 Task: Look for space in Etobicoke, Canada from 1st June, 2023 to 9th June, 2023 for 4 adults in price range Rs.6000 to Rs.12000. Place can be entire place with 2 bedrooms having 2 beds and 2 bathrooms. Property type can be house, flat, guest house. Booking option can be shelf check-in. Required host language is English.
Action: Mouse moved to (415, 77)
Screenshot: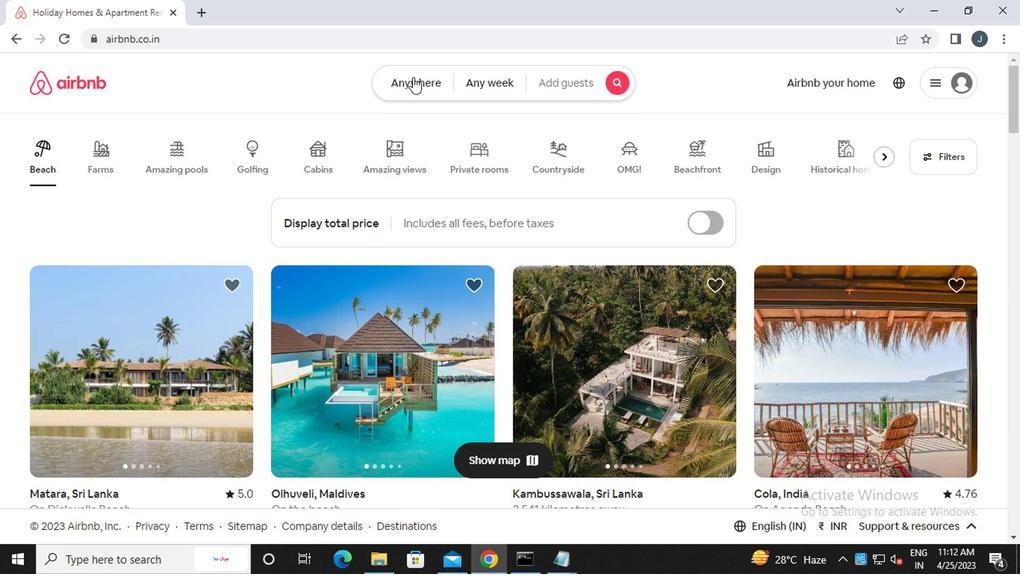
Action: Mouse pressed left at (415, 77)
Screenshot: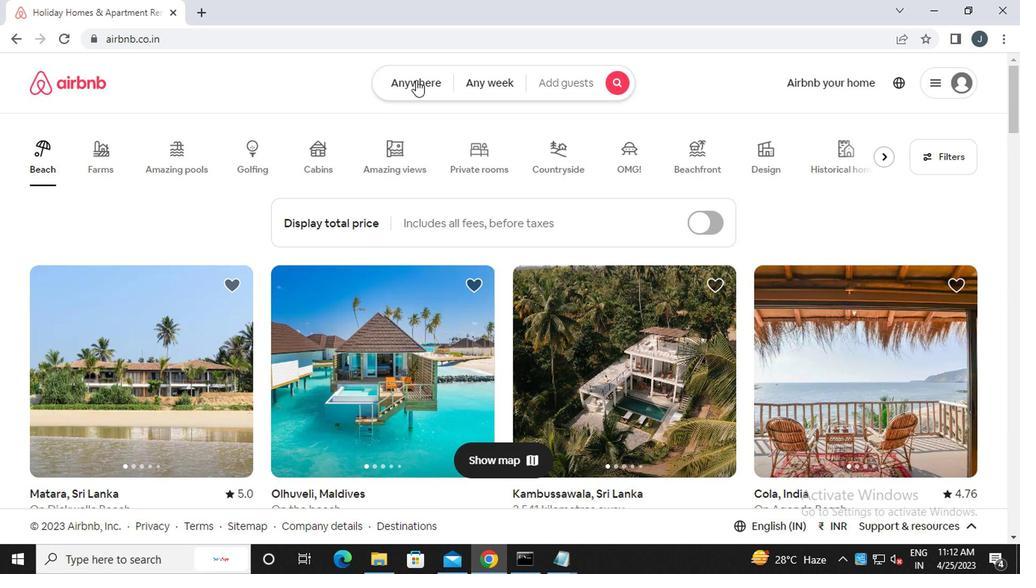 
Action: Mouse moved to (240, 141)
Screenshot: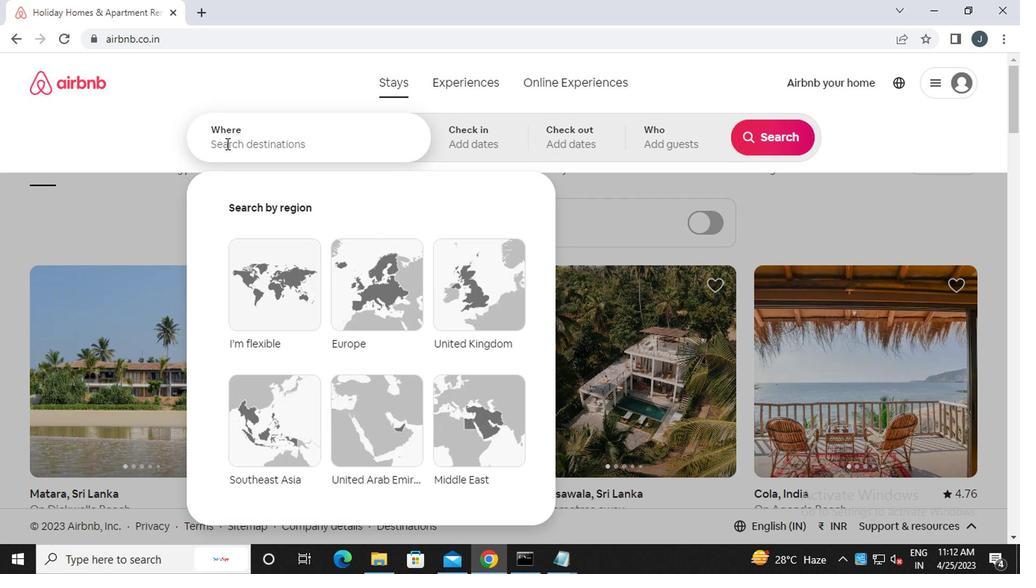 
Action: Mouse pressed left at (240, 141)
Screenshot: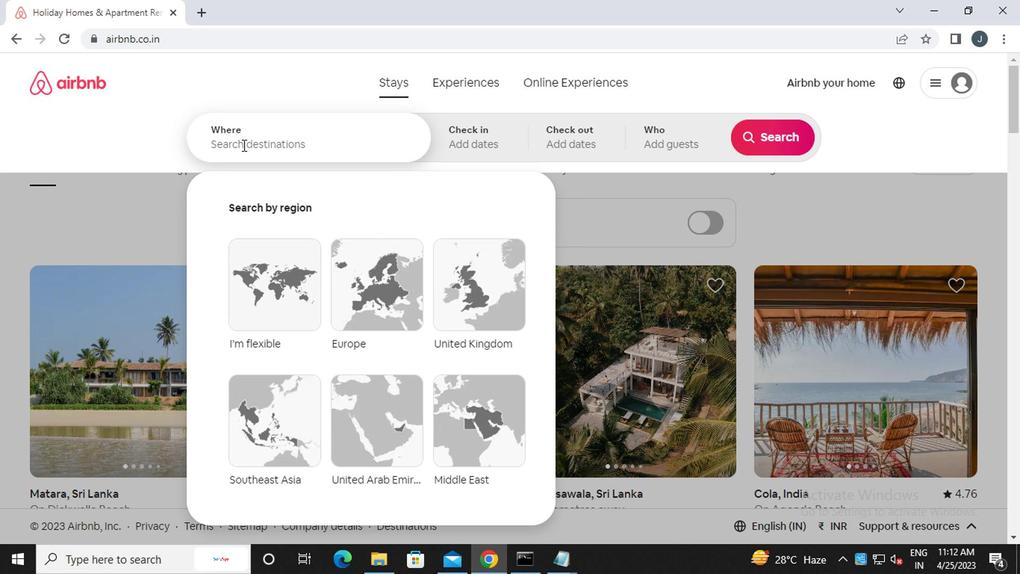 
Action: Mouse moved to (241, 141)
Screenshot: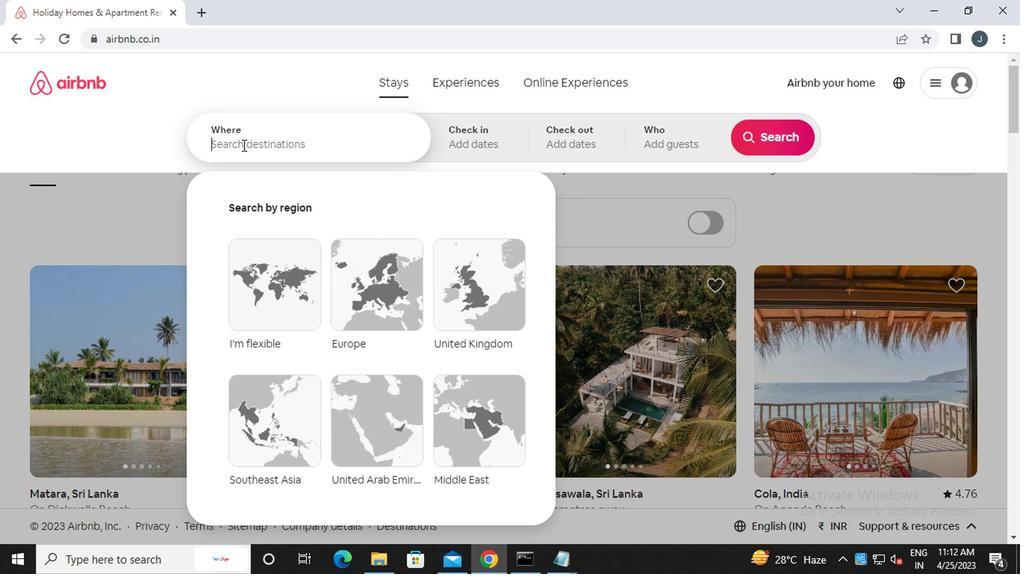 
Action: Key pressed e<Key.caps_lock>tobicoke,<Key.caps_lock>c<Key.caps_lock>anada
Screenshot: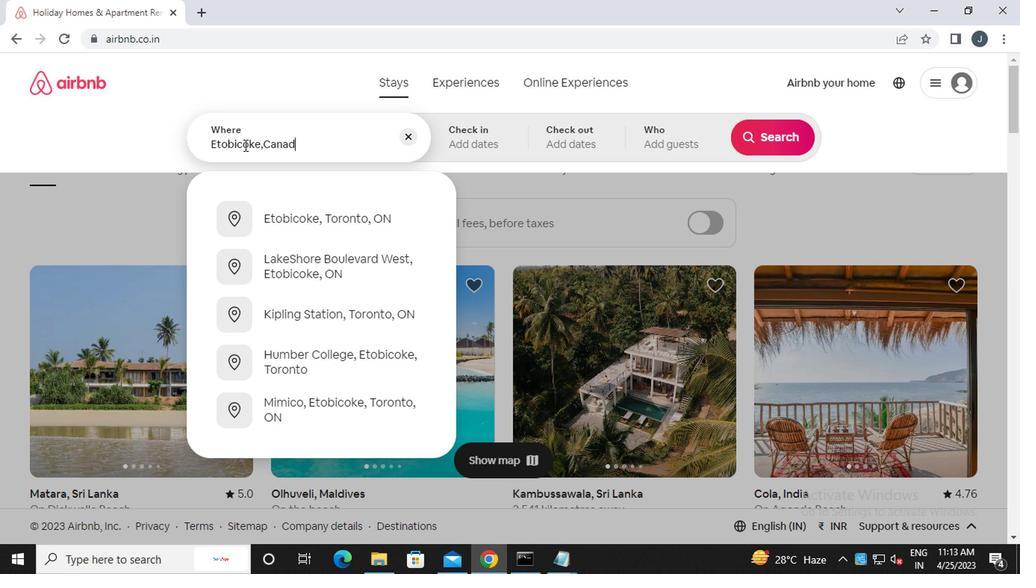 
Action: Mouse moved to (479, 133)
Screenshot: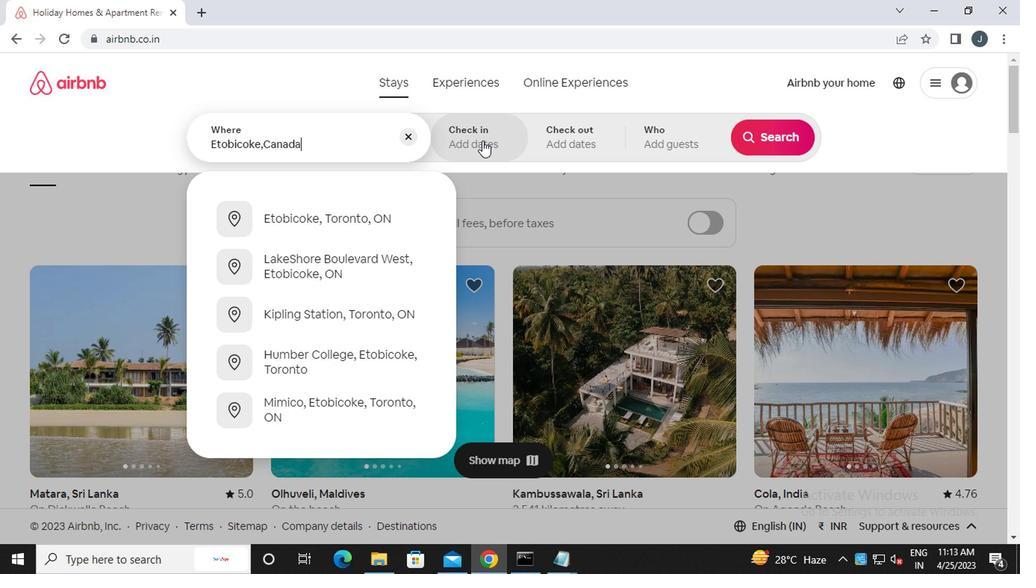 
Action: Mouse pressed left at (479, 133)
Screenshot: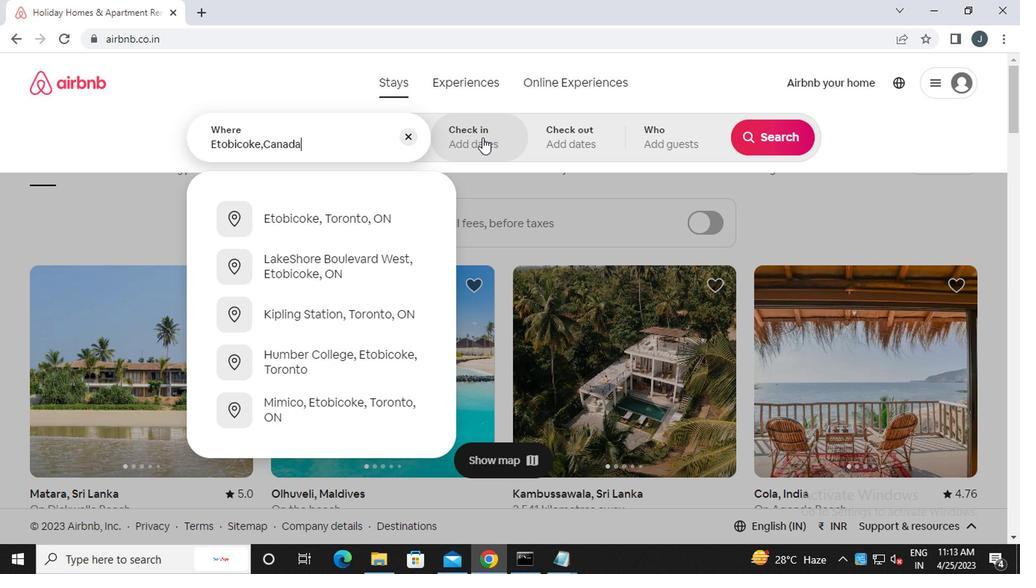 
Action: Mouse moved to (759, 257)
Screenshot: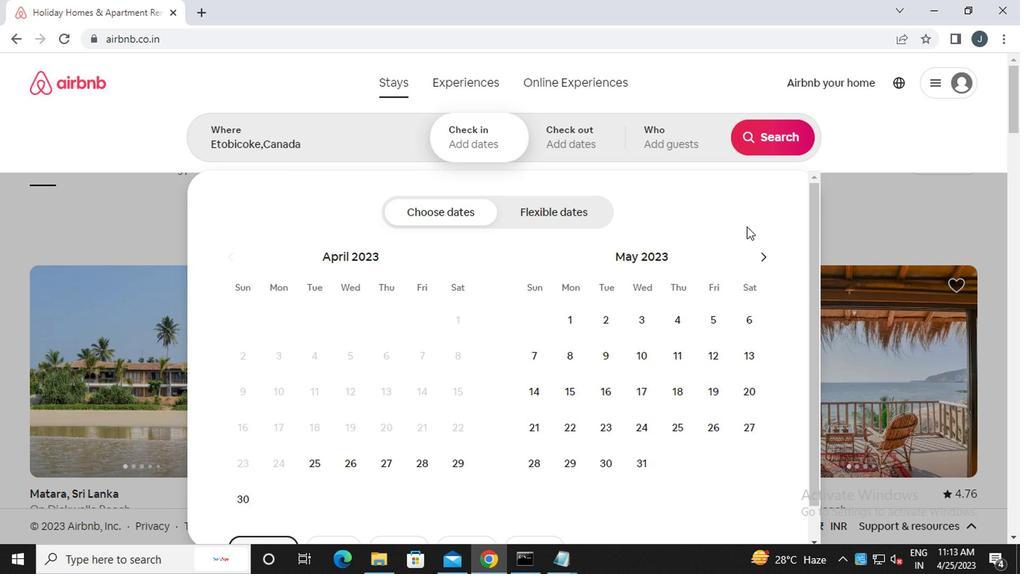 
Action: Mouse pressed left at (759, 257)
Screenshot: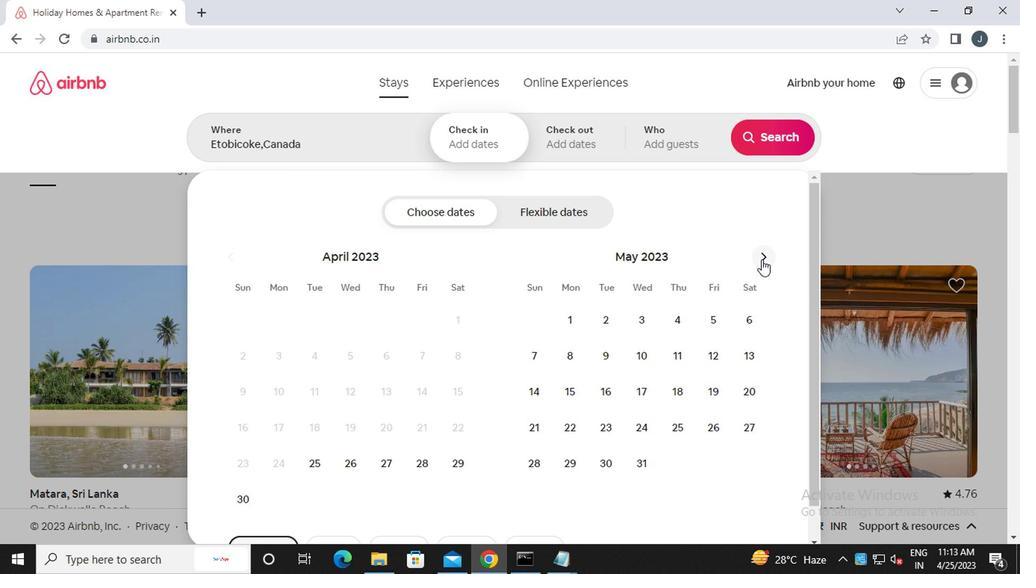 
Action: Mouse moved to (675, 319)
Screenshot: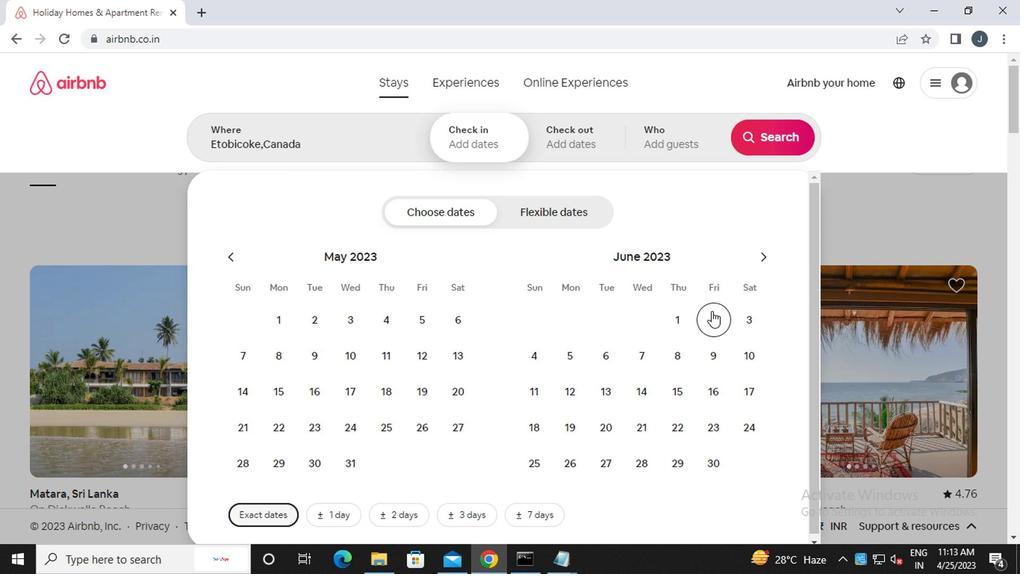 
Action: Mouse pressed left at (675, 319)
Screenshot: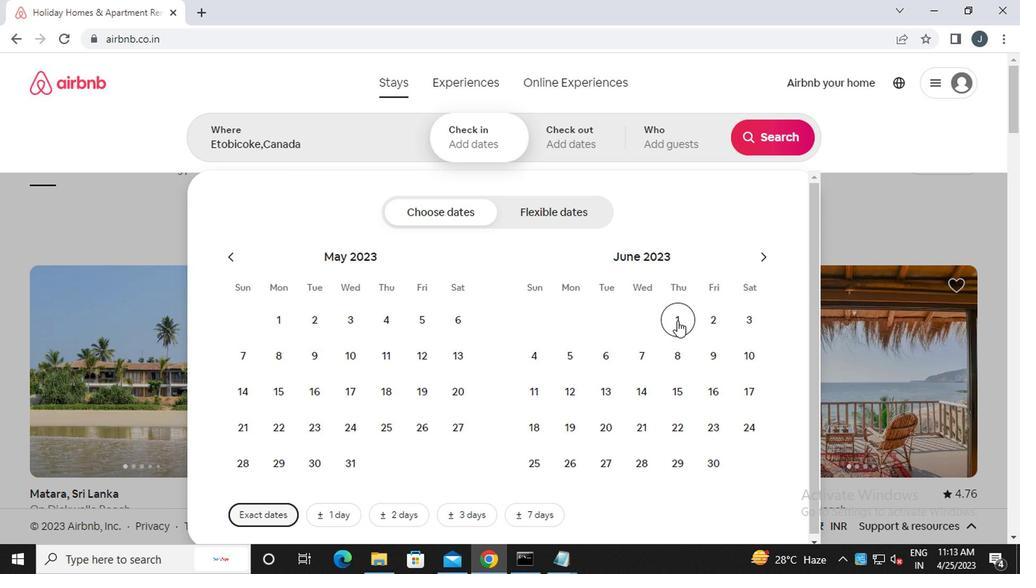 
Action: Mouse moved to (698, 347)
Screenshot: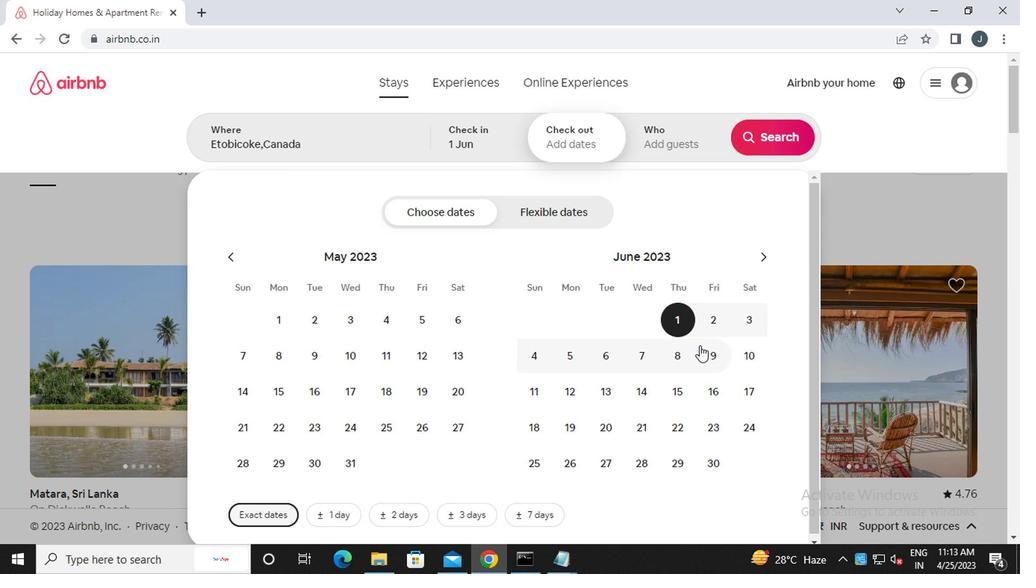 
Action: Mouse pressed left at (698, 347)
Screenshot: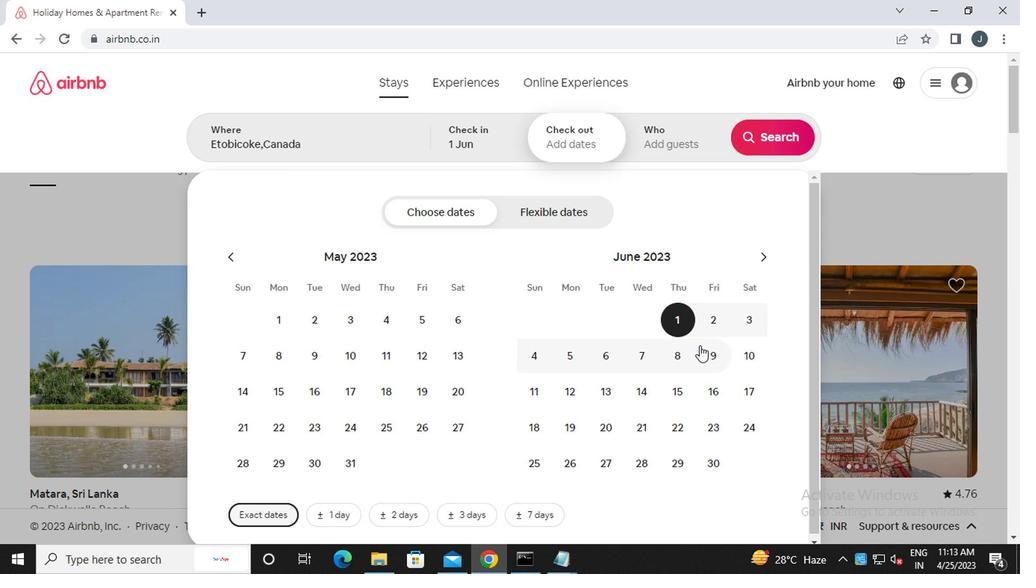 
Action: Mouse moved to (679, 148)
Screenshot: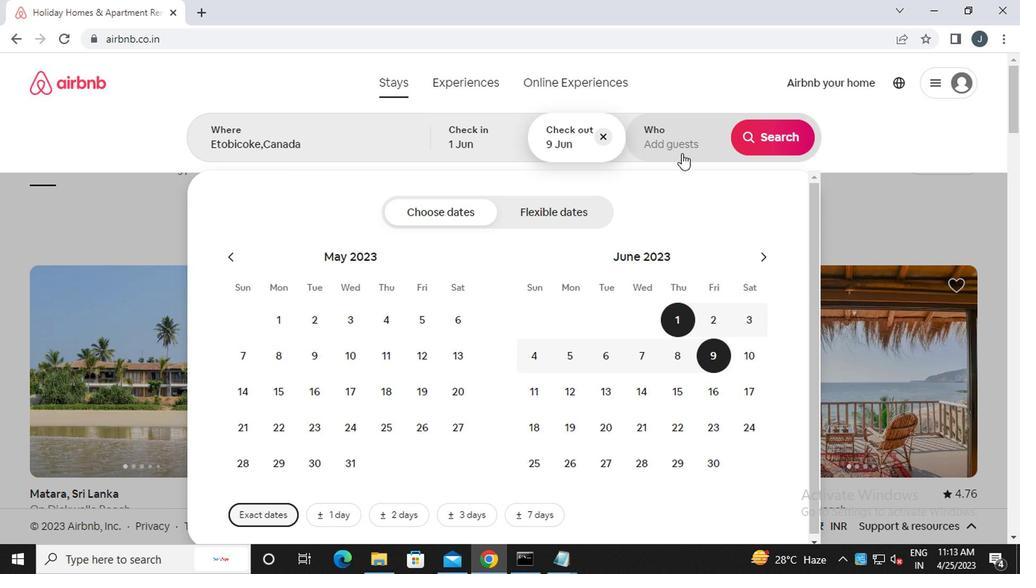 
Action: Mouse pressed left at (679, 148)
Screenshot: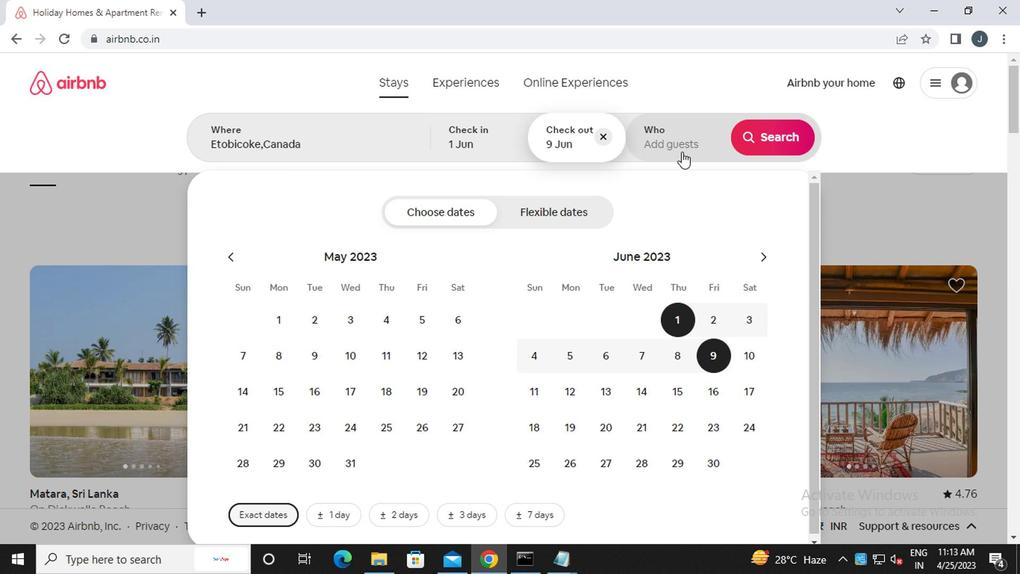 
Action: Mouse moved to (776, 210)
Screenshot: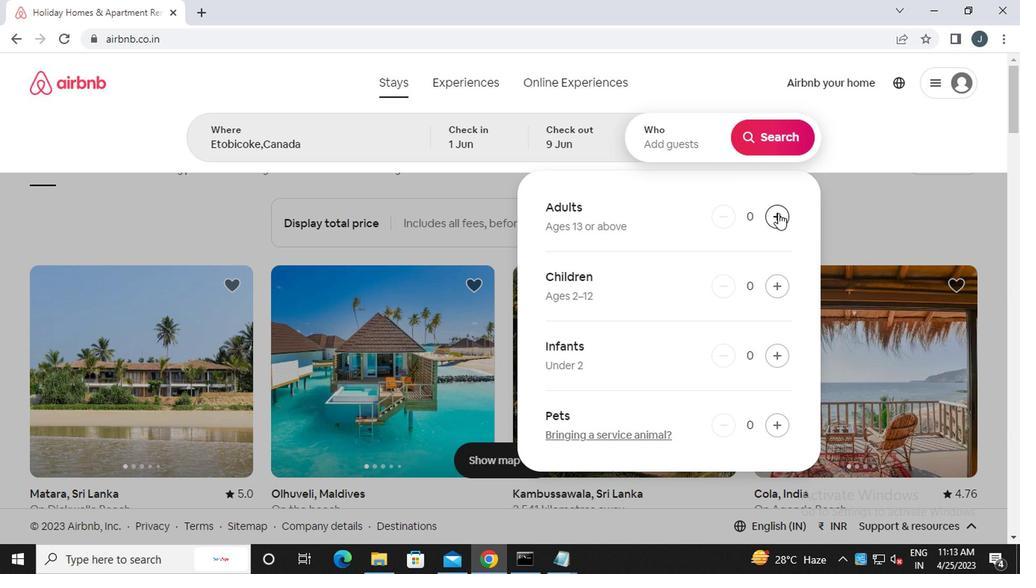 
Action: Mouse pressed left at (776, 210)
Screenshot: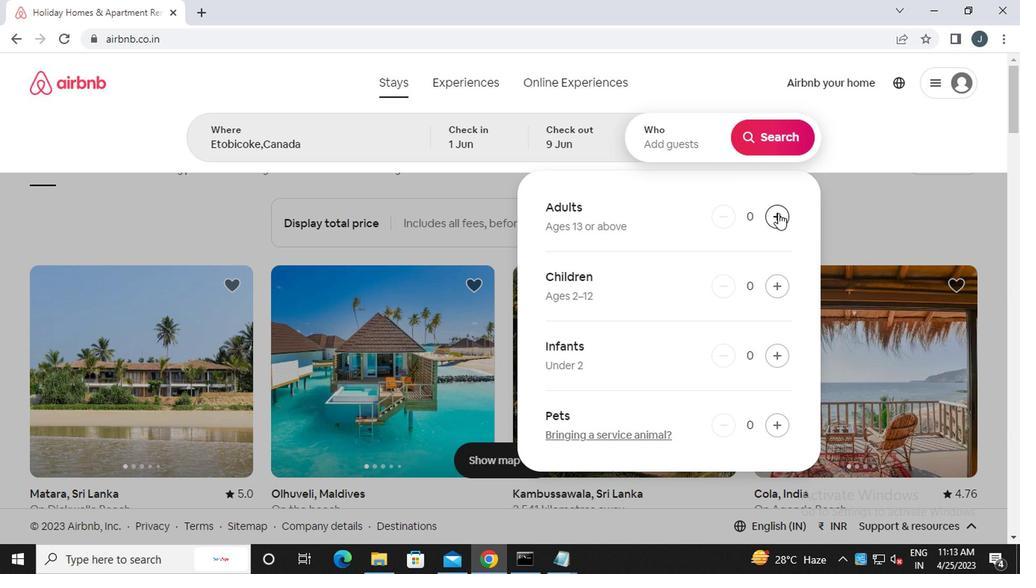 
Action: Mouse moved to (776, 211)
Screenshot: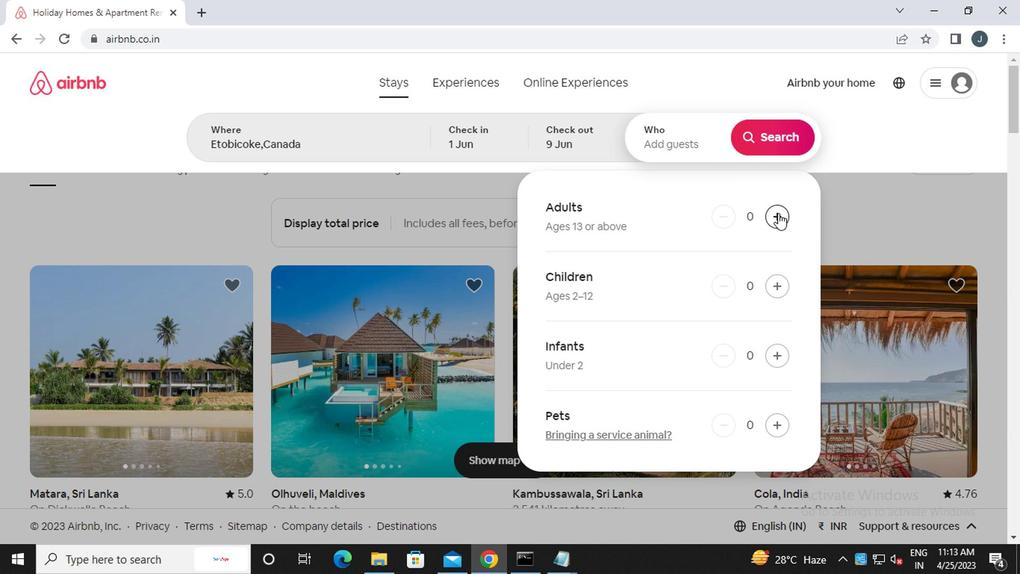 
Action: Mouse pressed left at (776, 211)
Screenshot: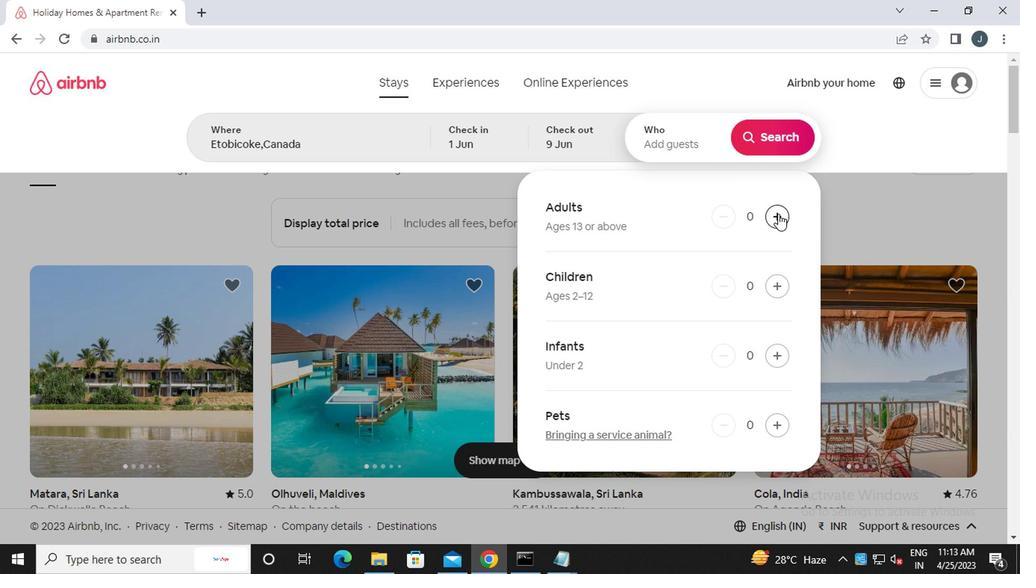 
Action: Mouse moved to (776, 212)
Screenshot: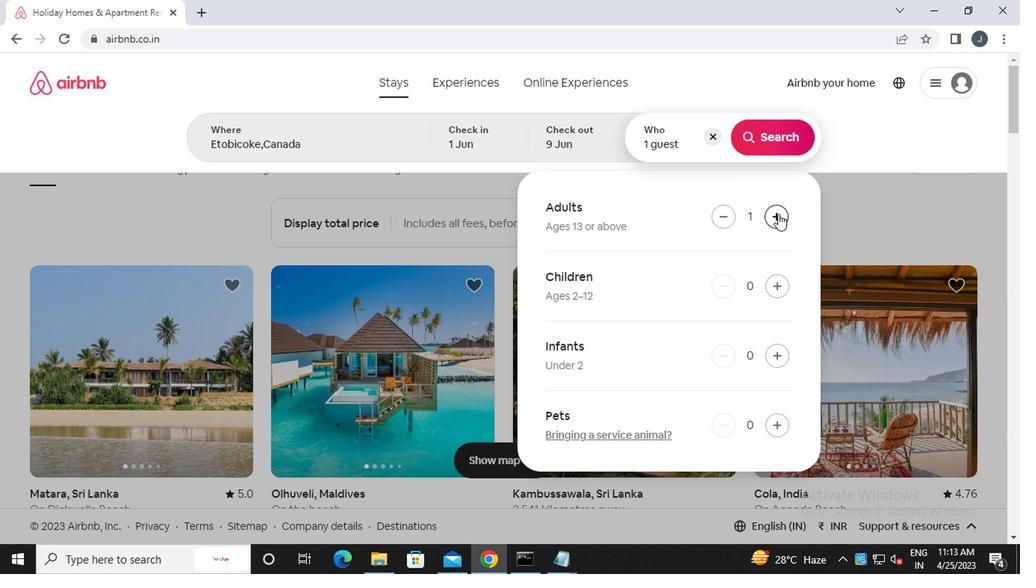 
Action: Mouse pressed left at (776, 212)
Screenshot: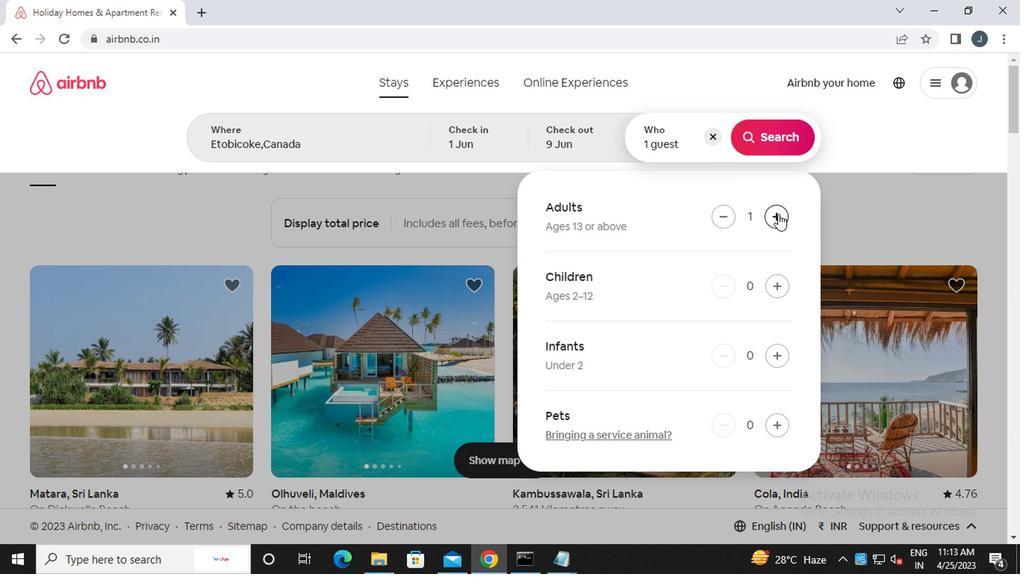 
Action: Mouse pressed left at (776, 212)
Screenshot: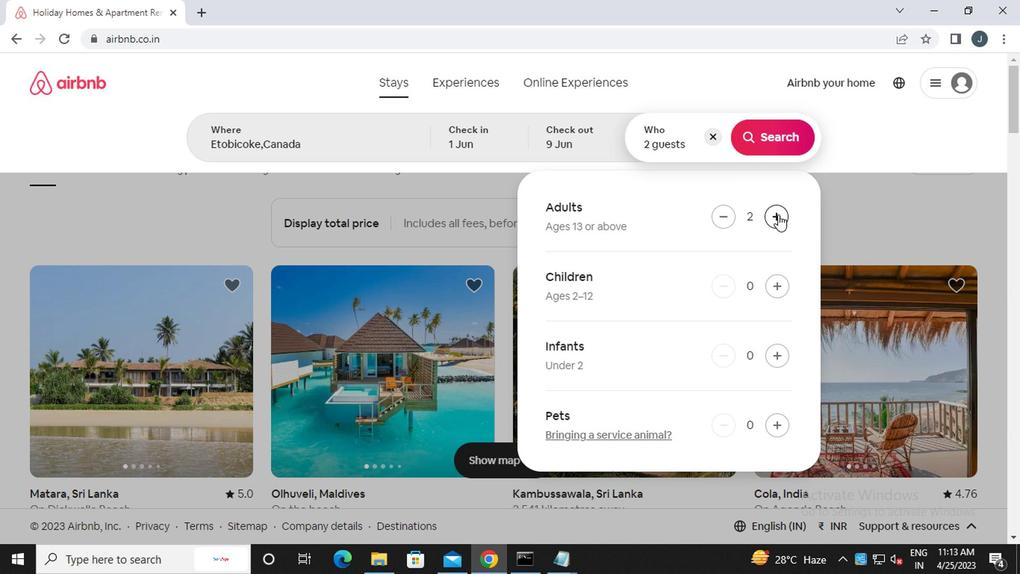 
Action: Mouse moved to (778, 137)
Screenshot: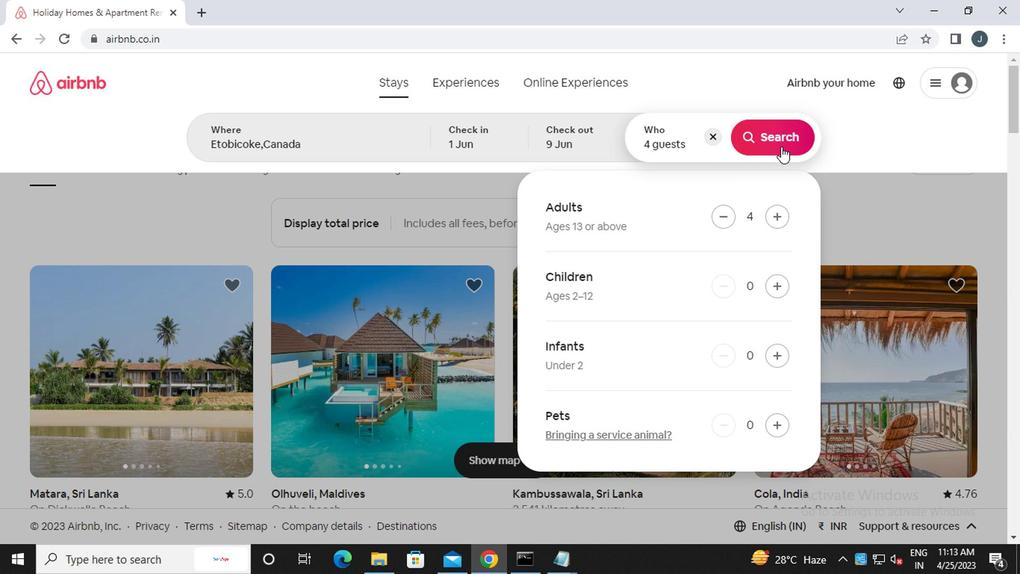 
Action: Mouse pressed left at (778, 137)
Screenshot: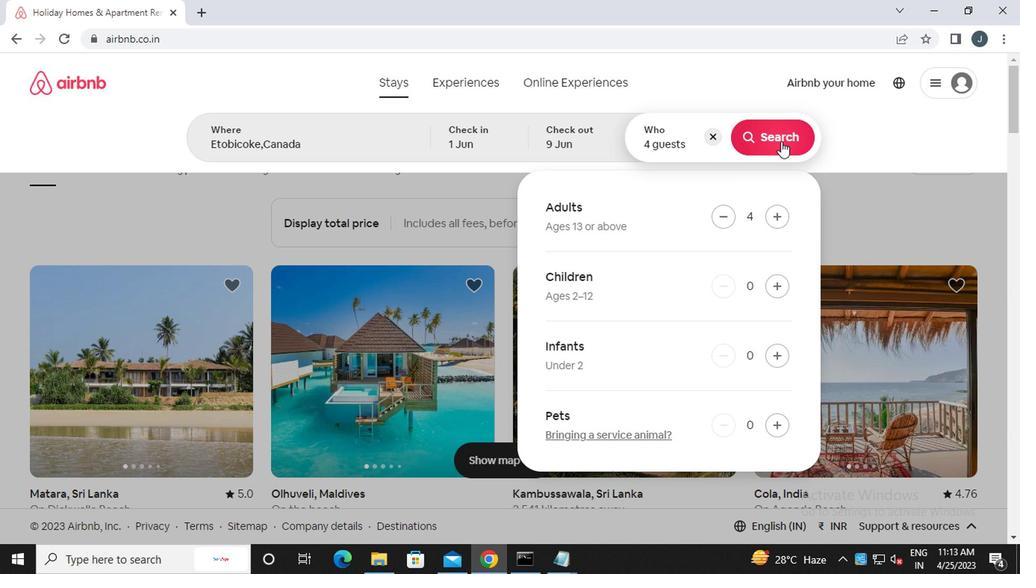 
Action: Mouse moved to (953, 137)
Screenshot: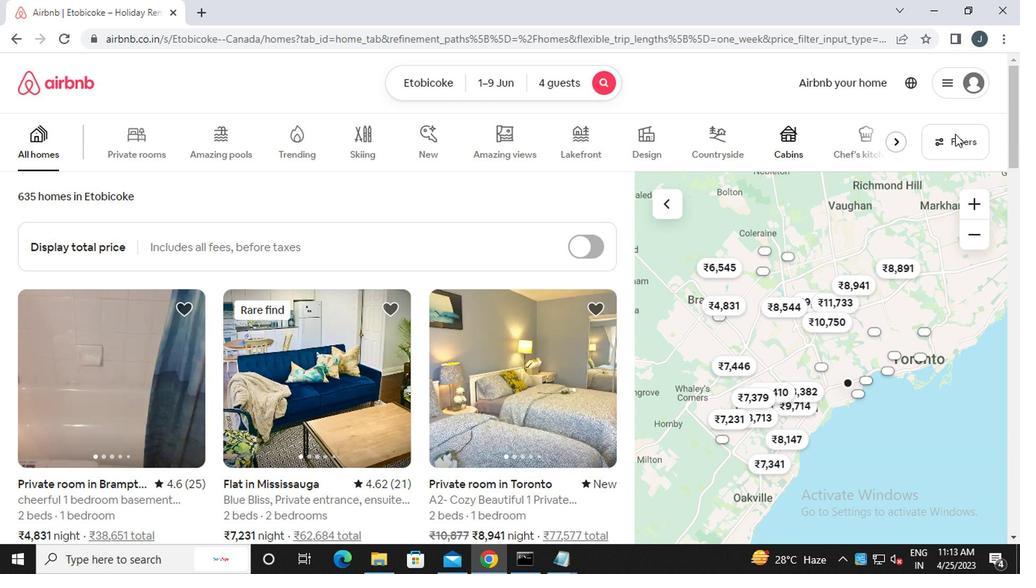 
Action: Mouse pressed left at (953, 137)
Screenshot: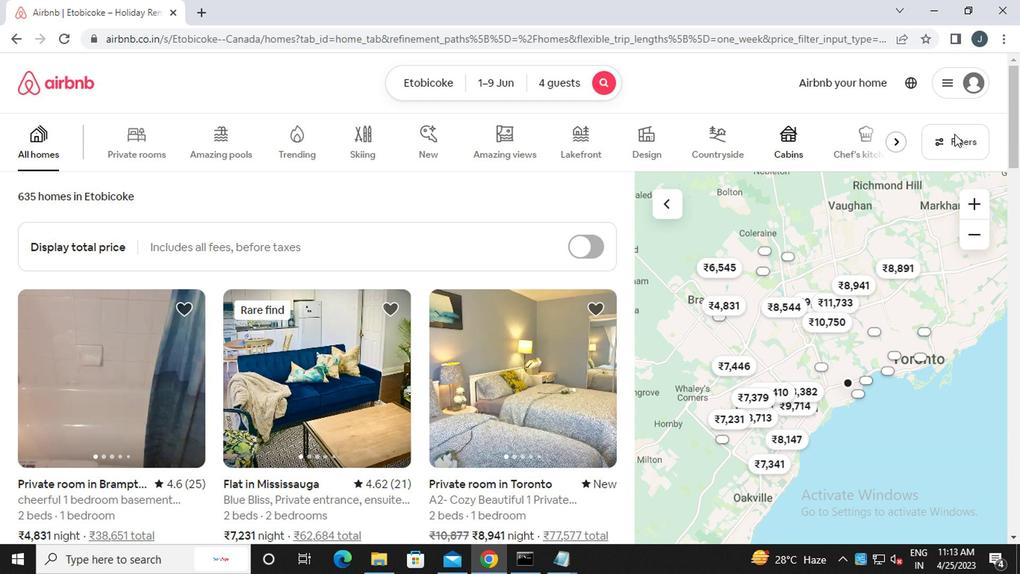 
Action: Mouse moved to (395, 325)
Screenshot: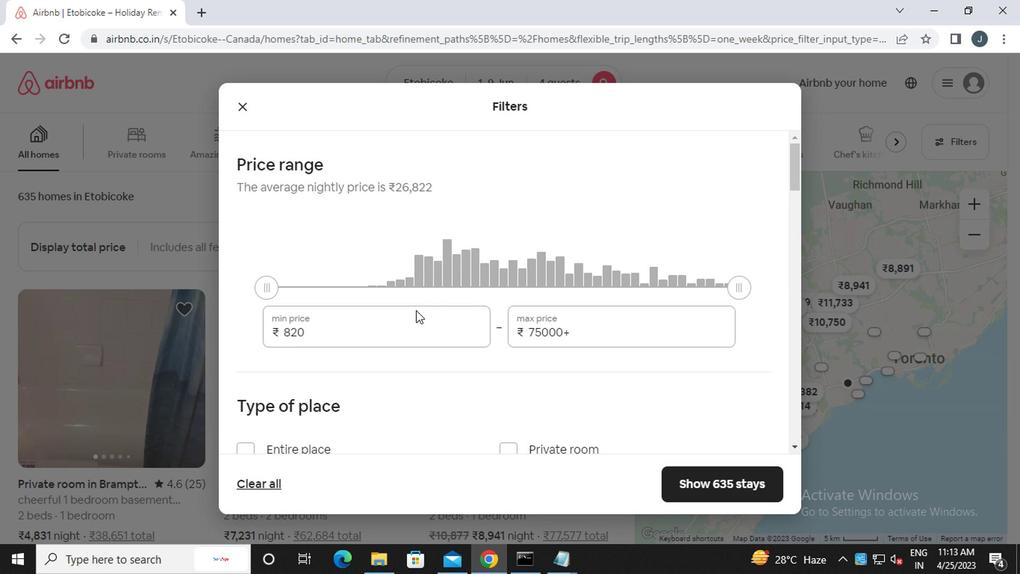 
Action: Mouse pressed left at (395, 325)
Screenshot: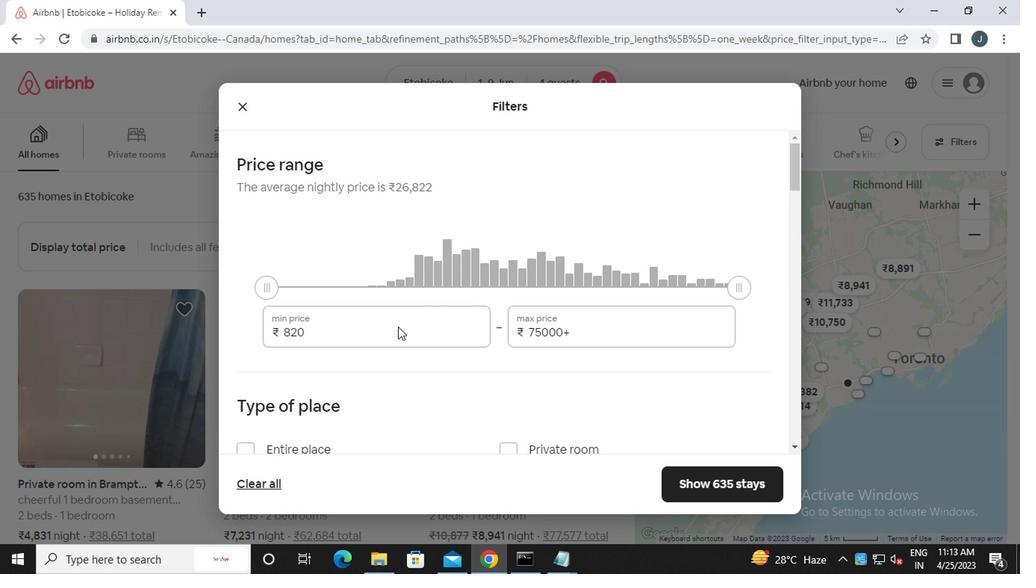 
Action: Mouse moved to (393, 321)
Screenshot: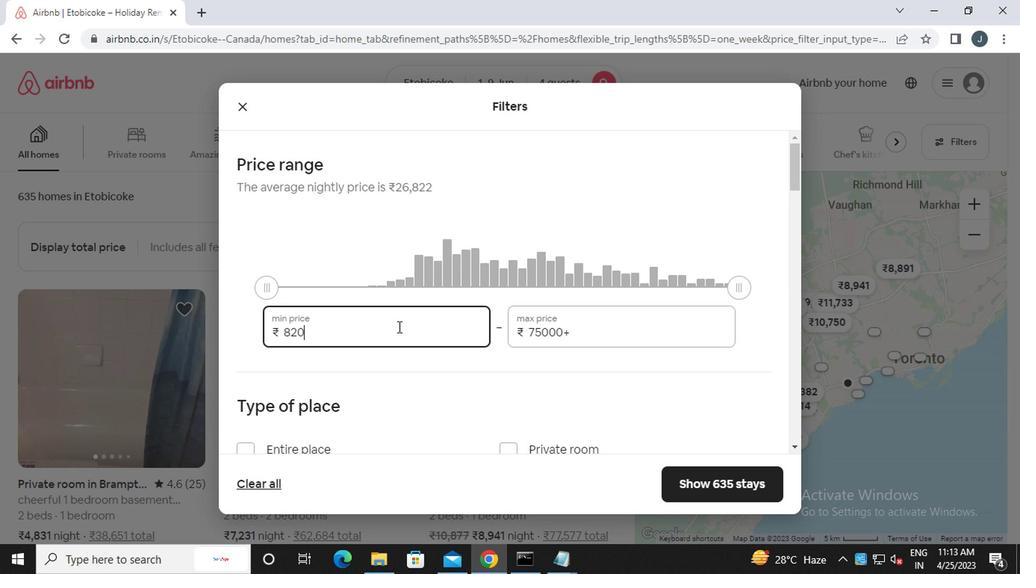 
Action: Key pressed <Key.backspace><Key.backspace><Key.backspace><Key.backspace><Key.backspace><Key.backspace><Key.backspace><Key.backspace><Key.backspace><Key.backspace><<102>><<96>><<96>><<96>>
Screenshot: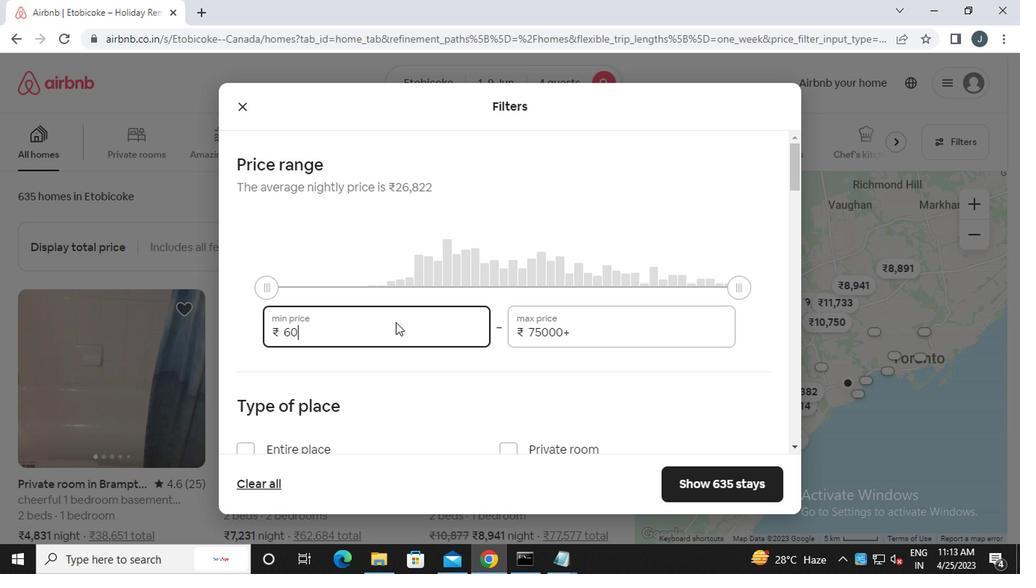 
Action: Mouse moved to (608, 327)
Screenshot: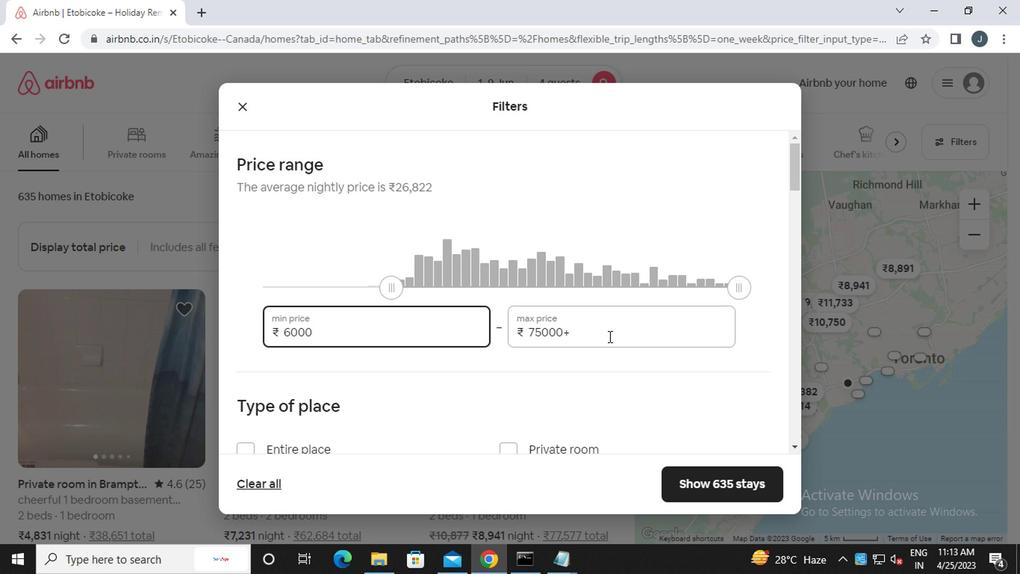 
Action: Mouse pressed left at (608, 327)
Screenshot: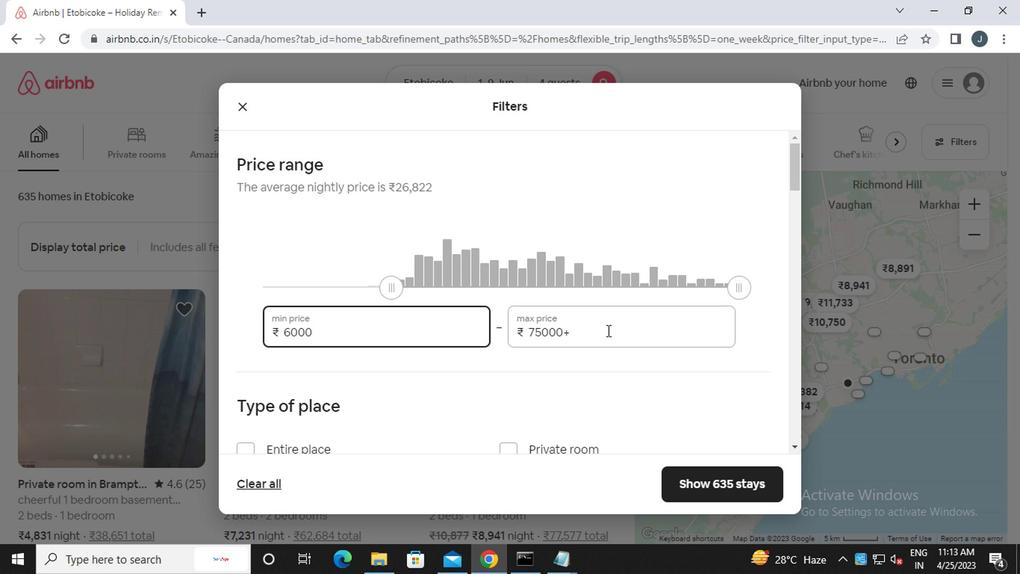 
Action: Mouse moved to (602, 327)
Screenshot: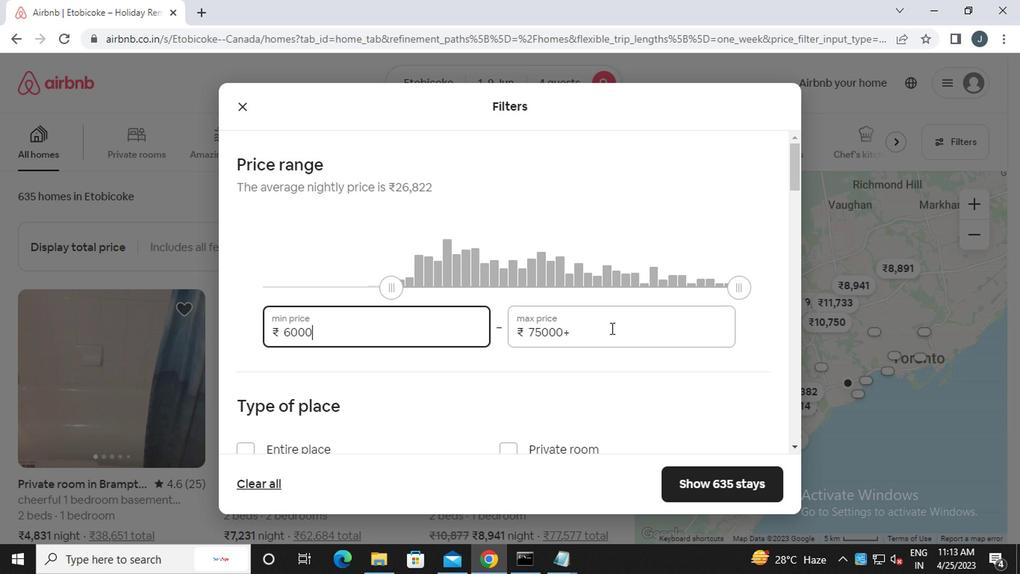 
Action: Key pressed <Key.backspace><Key.backspace><Key.backspace><Key.backspace><Key.backspace><Key.backspace><Key.backspace><Key.backspace><Key.backspace><Key.backspace><Key.backspace><Key.backspace><<97>><<98>><<96>><<96>><<96>>
Screenshot: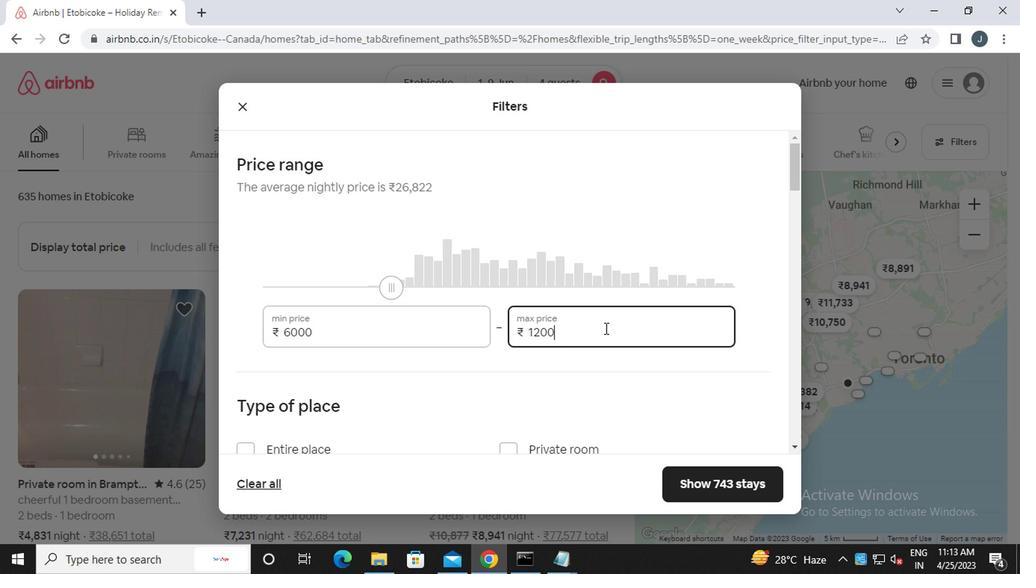 
Action: Mouse moved to (597, 326)
Screenshot: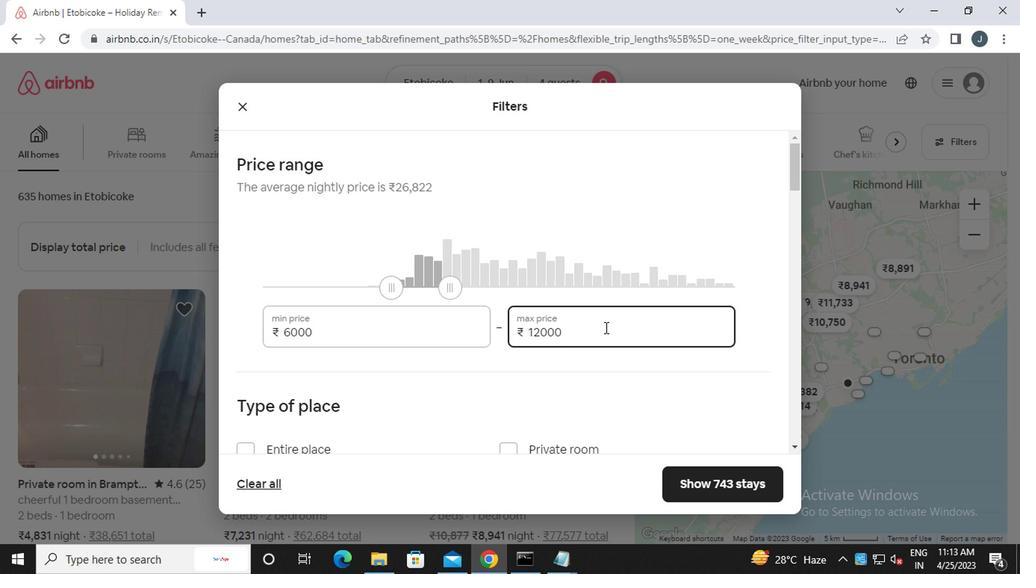 
Action: Mouse scrolled (597, 325) with delta (0, 0)
Screenshot: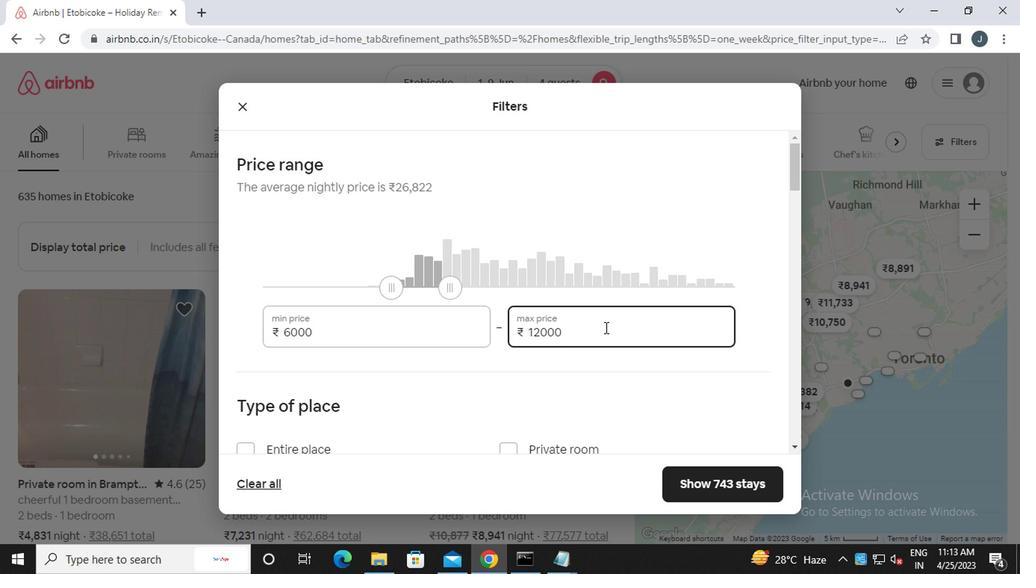 
Action: Mouse scrolled (597, 325) with delta (0, 0)
Screenshot: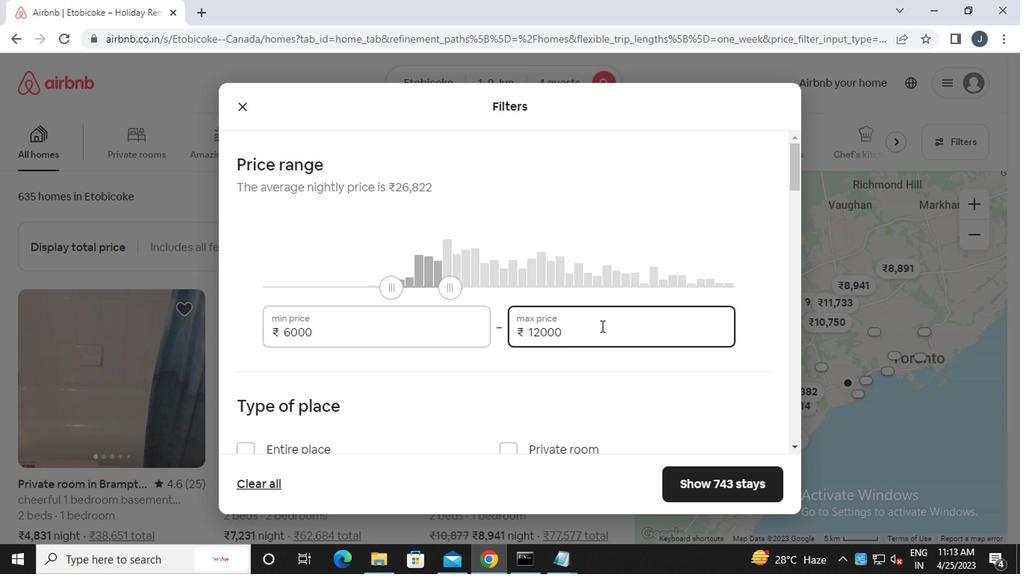 
Action: Mouse moved to (597, 329)
Screenshot: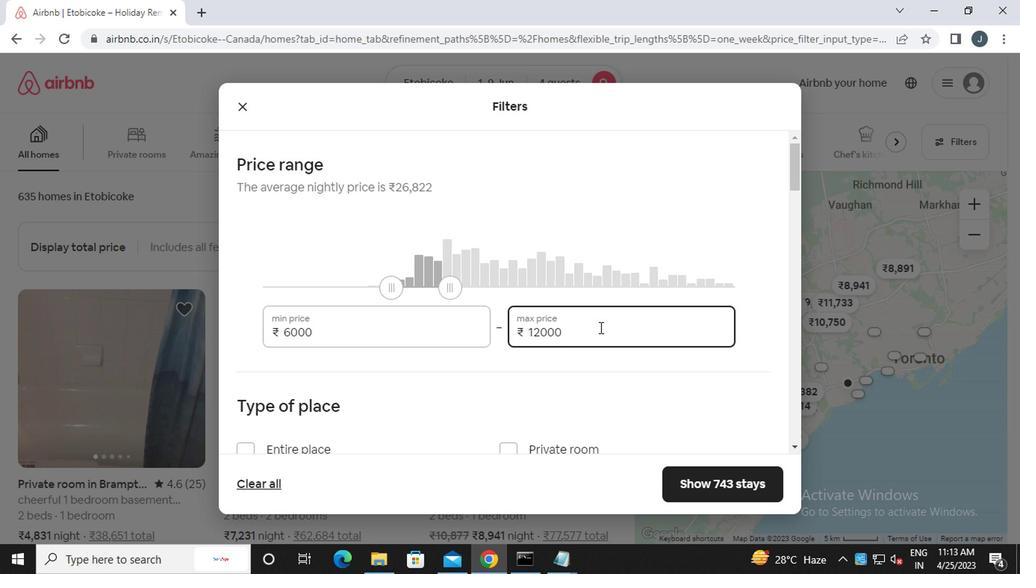 
Action: Mouse scrolled (597, 329) with delta (0, 0)
Screenshot: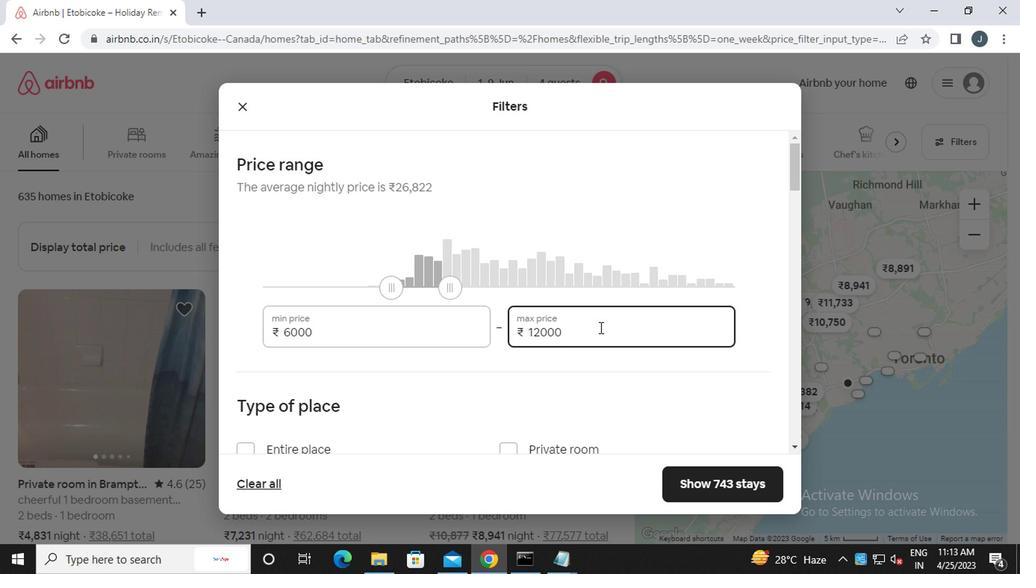 
Action: Mouse moved to (242, 226)
Screenshot: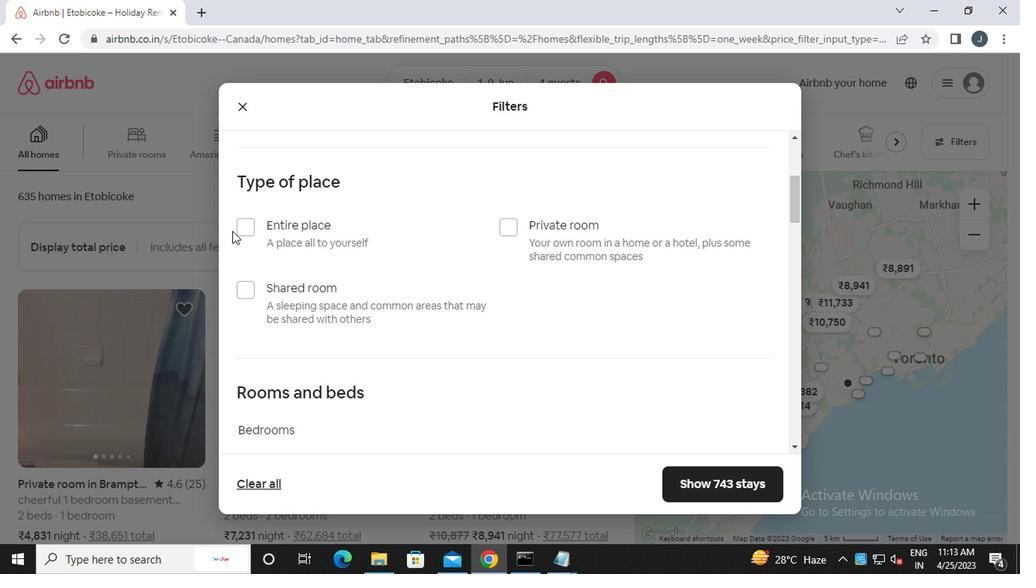 
Action: Mouse pressed left at (242, 226)
Screenshot: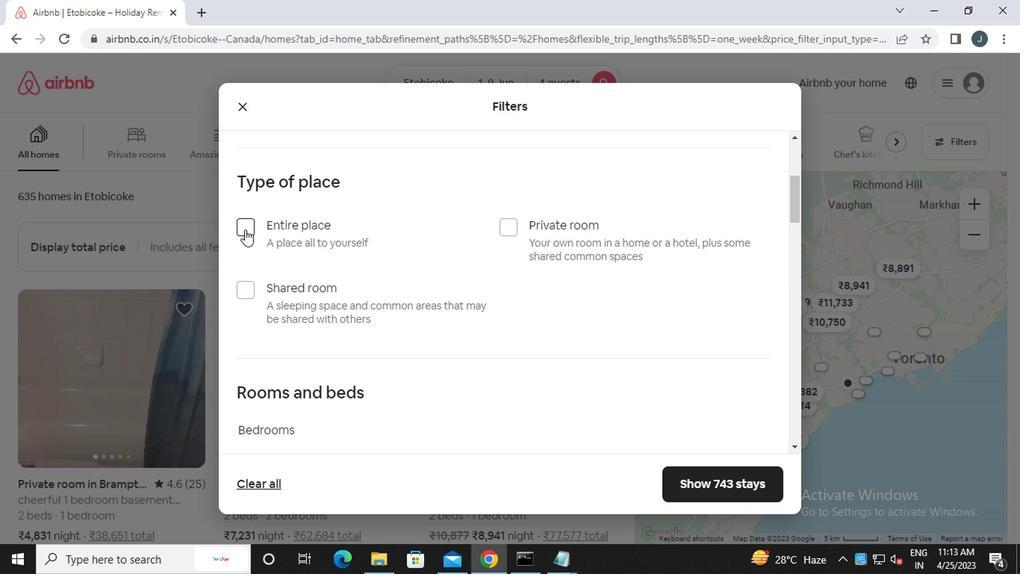 
Action: Mouse moved to (408, 283)
Screenshot: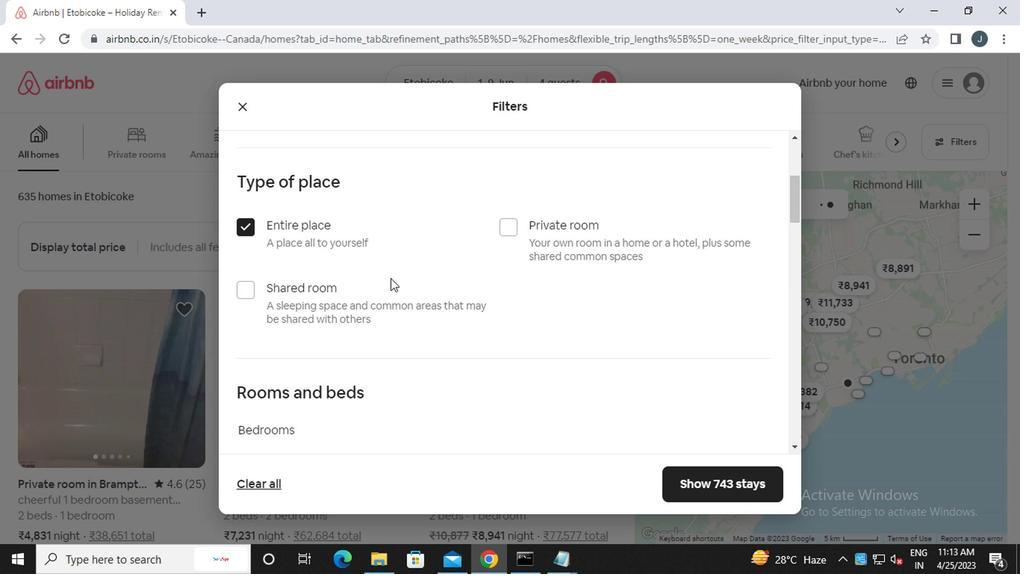 
Action: Mouse scrolled (408, 282) with delta (0, 0)
Screenshot: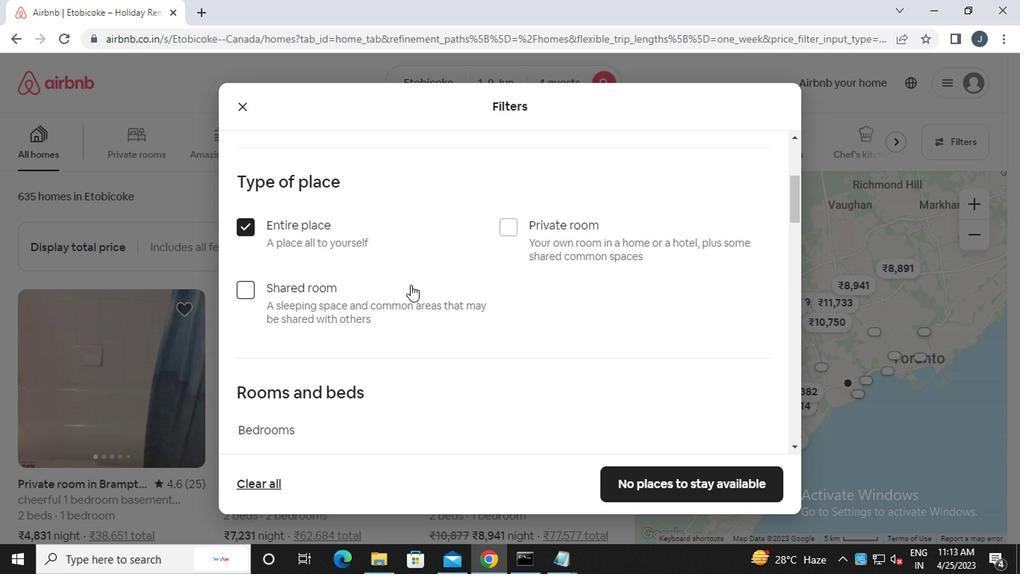 
Action: Mouse scrolled (408, 282) with delta (0, 0)
Screenshot: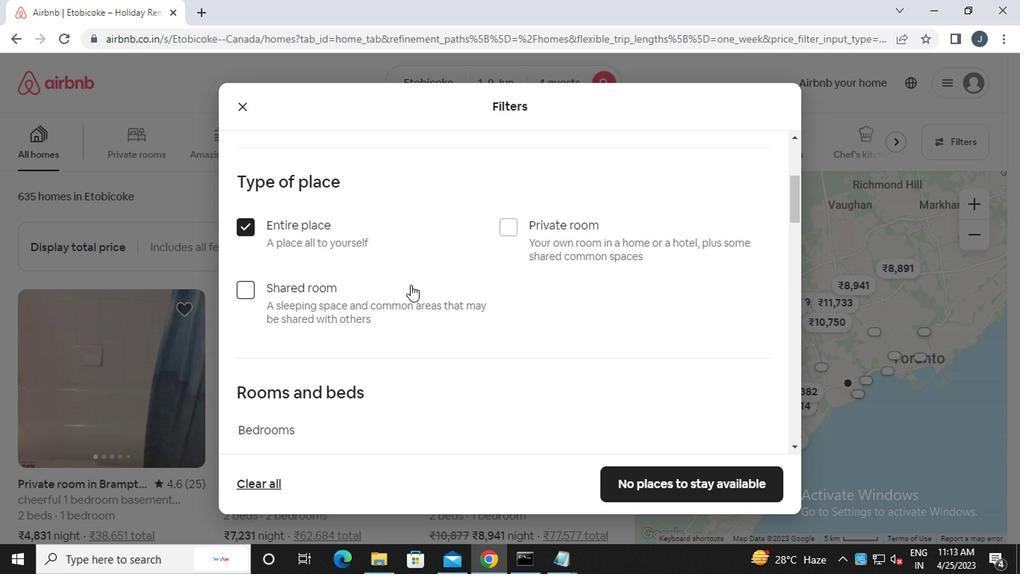 
Action: Mouse scrolled (408, 282) with delta (0, 0)
Screenshot: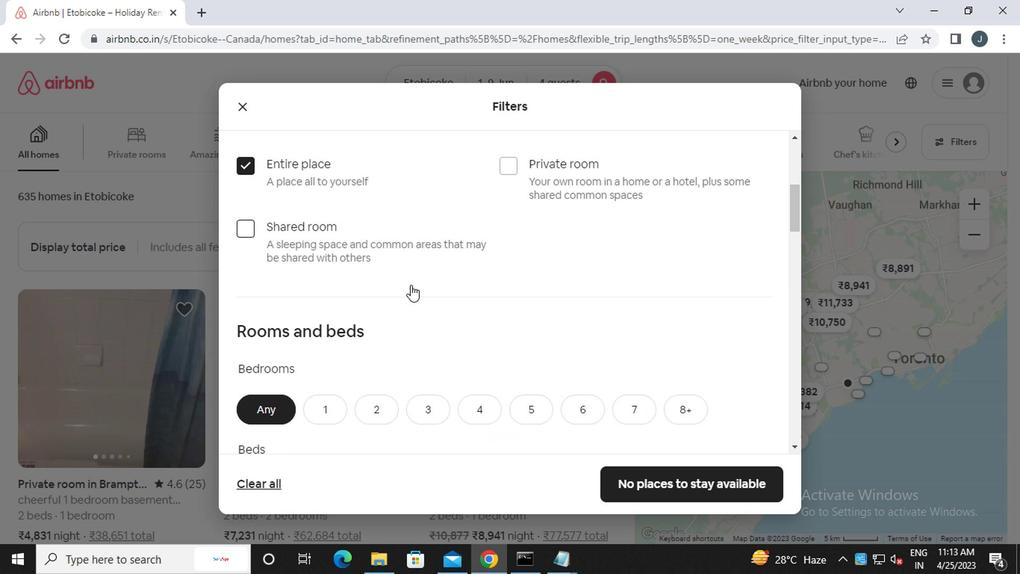 
Action: Mouse moved to (366, 246)
Screenshot: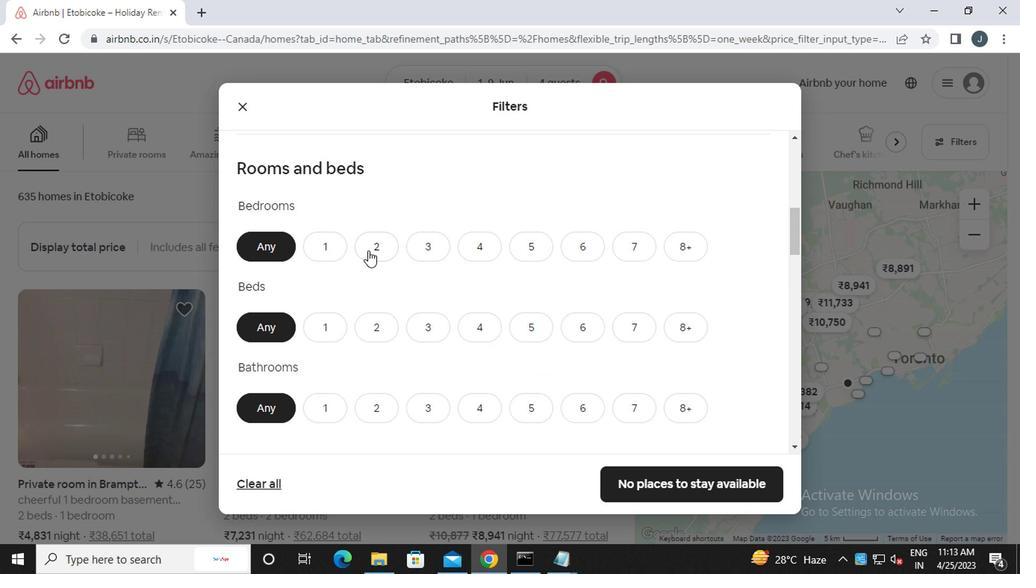 
Action: Mouse pressed left at (366, 246)
Screenshot: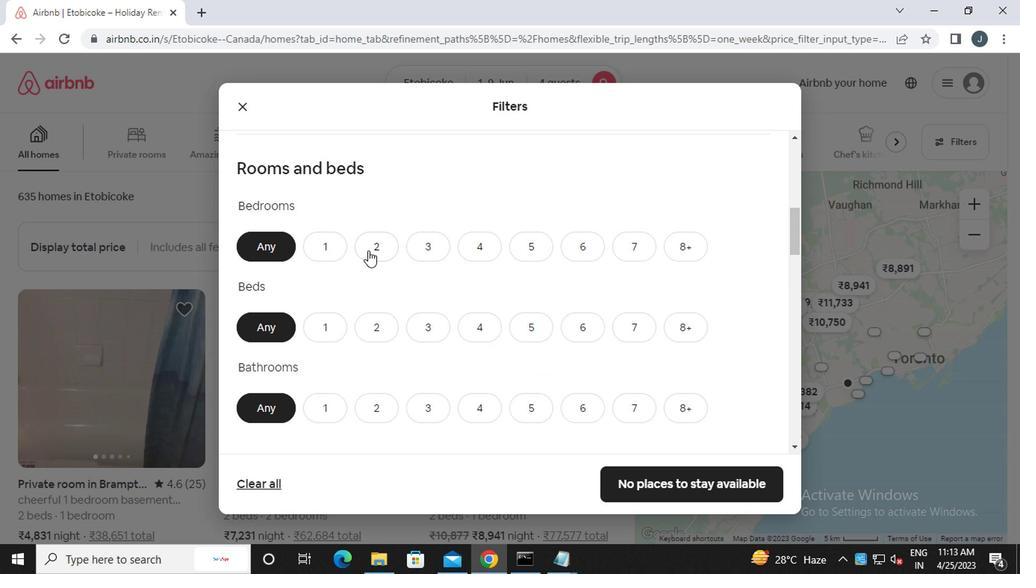 
Action: Mouse moved to (378, 316)
Screenshot: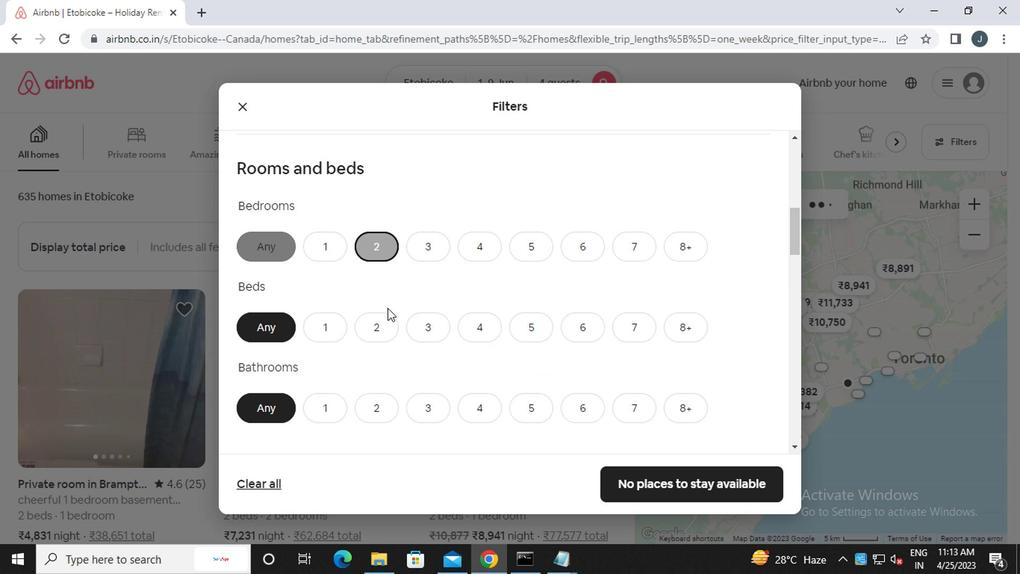 
Action: Mouse pressed left at (378, 316)
Screenshot: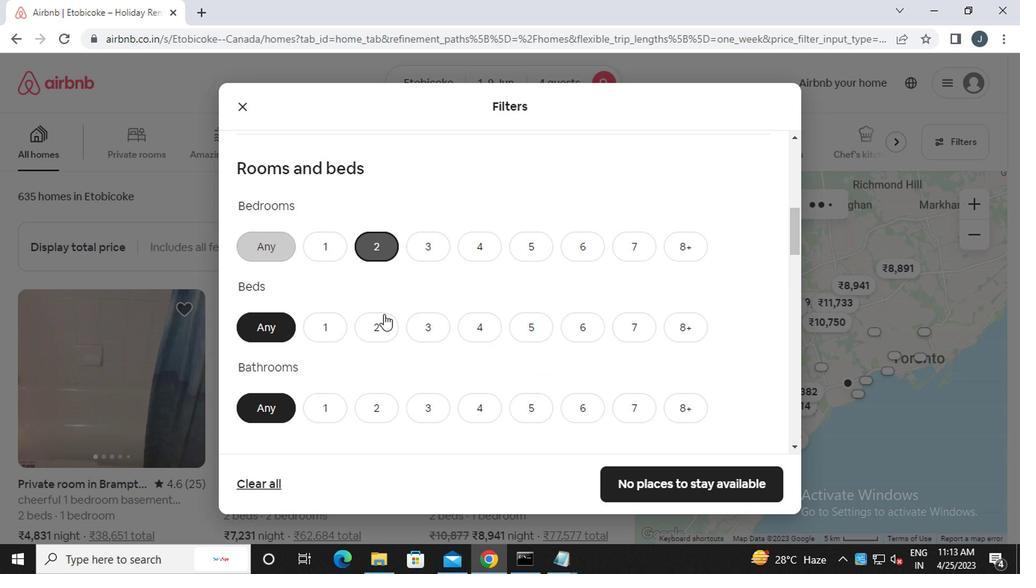 
Action: Mouse moved to (380, 409)
Screenshot: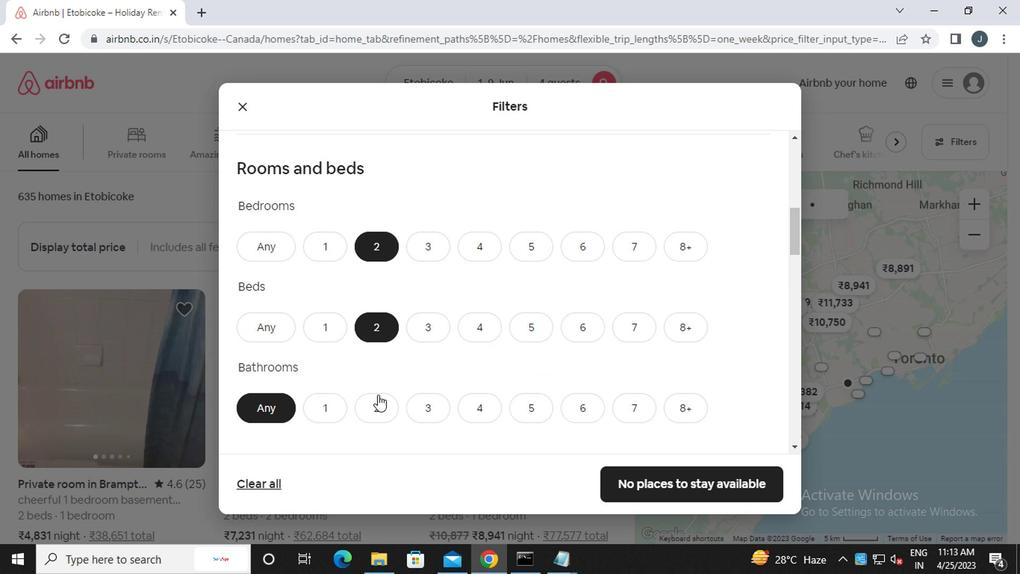 
Action: Mouse pressed left at (380, 409)
Screenshot: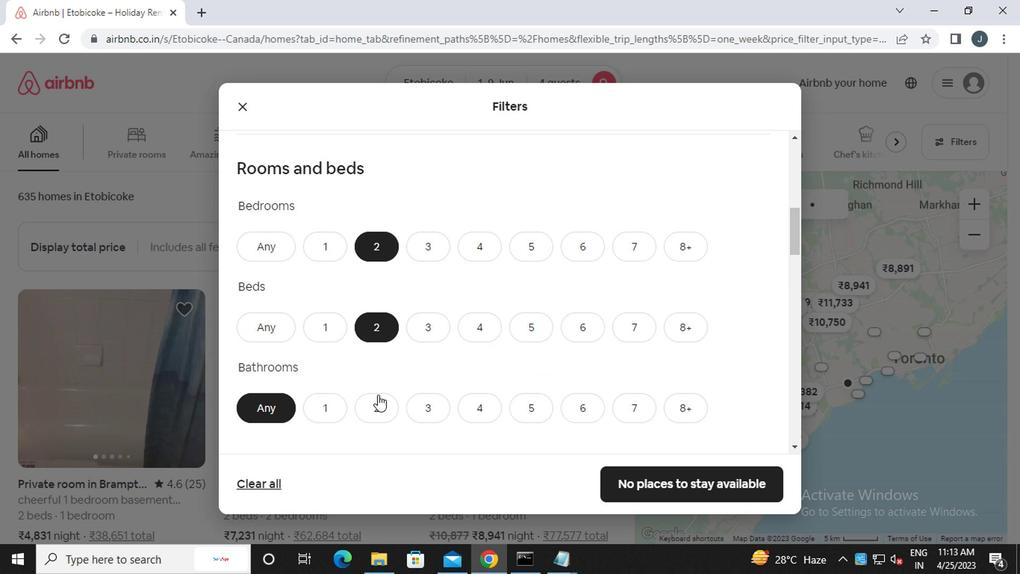 
Action: Mouse moved to (397, 400)
Screenshot: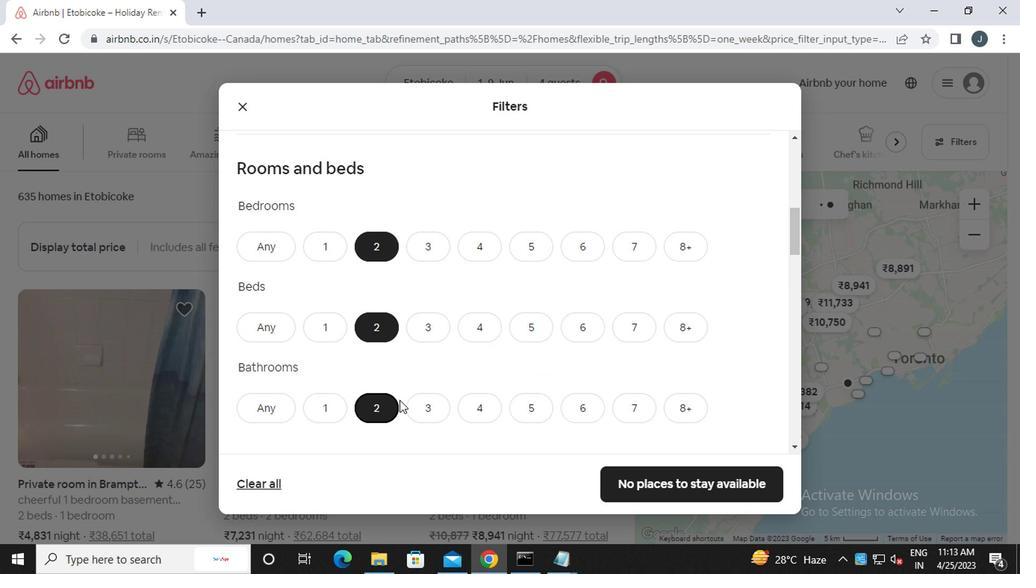 
Action: Mouse scrolled (397, 399) with delta (0, -1)
Screenshot: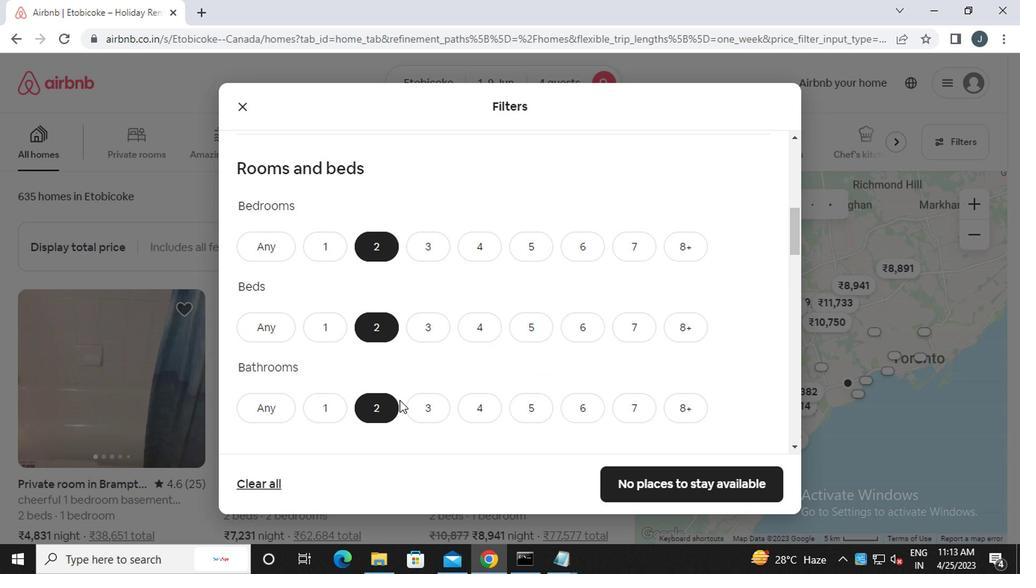 
Action: Mouse scrolled (397, 399) with delta (0, -1)
Screenshot: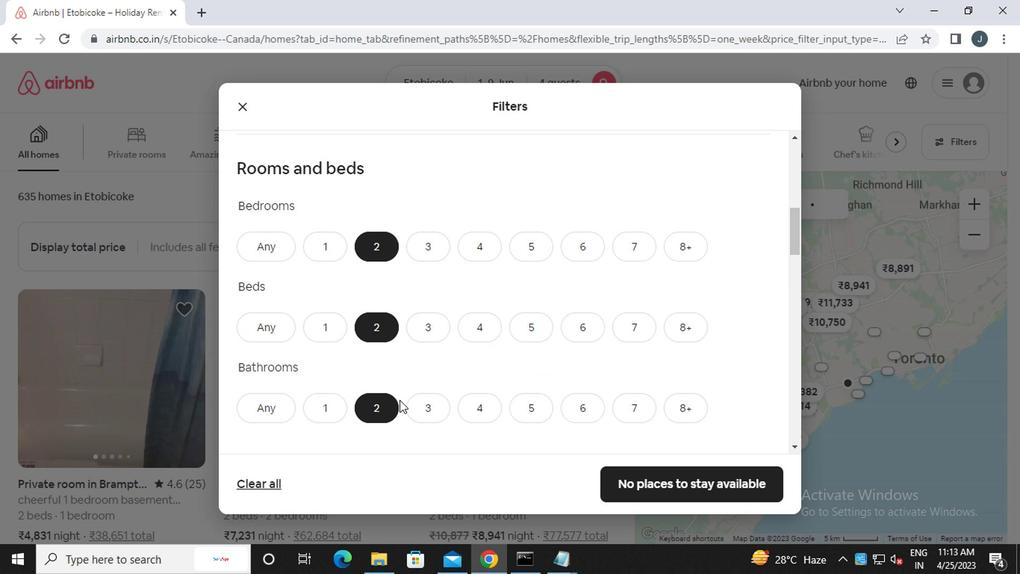 
Action: Mouse scrolled (397, 399) with delta (0, -1)
Screenshot: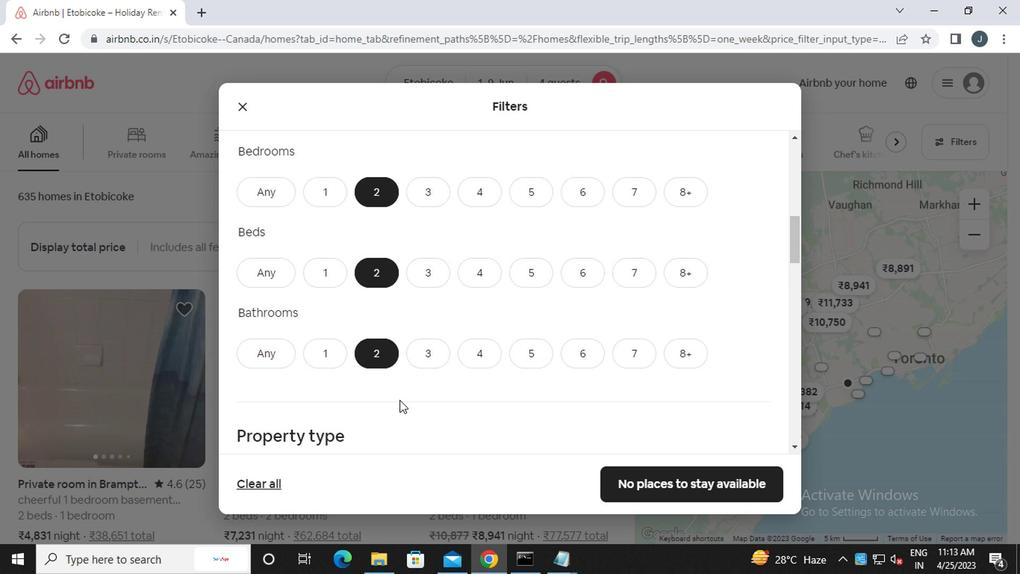 
Action: Mouse moved to (396, 393)
Screenshot: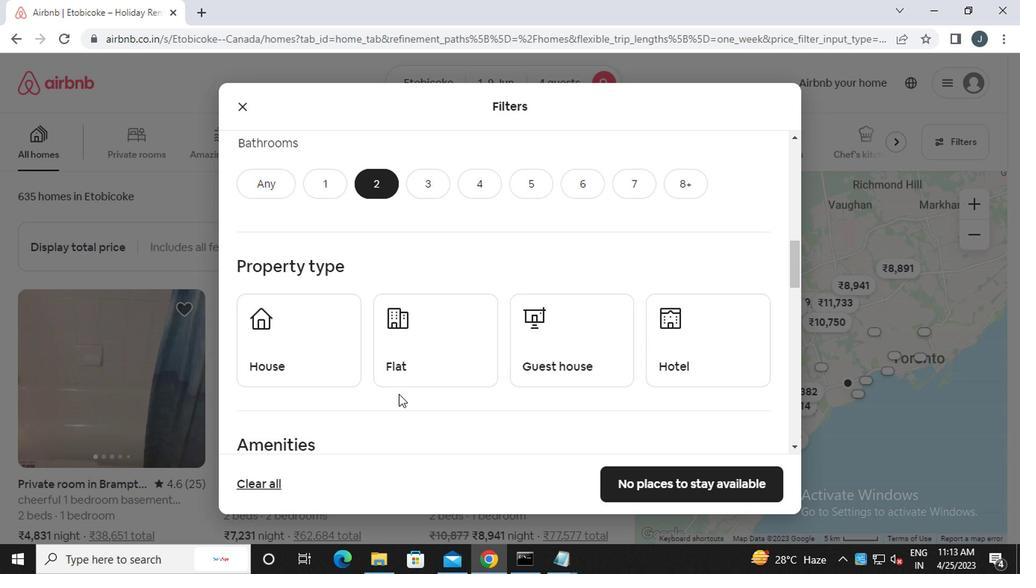 
Action: Mouse scrolled (396, 392) with delta (0, -1)
Screenshot: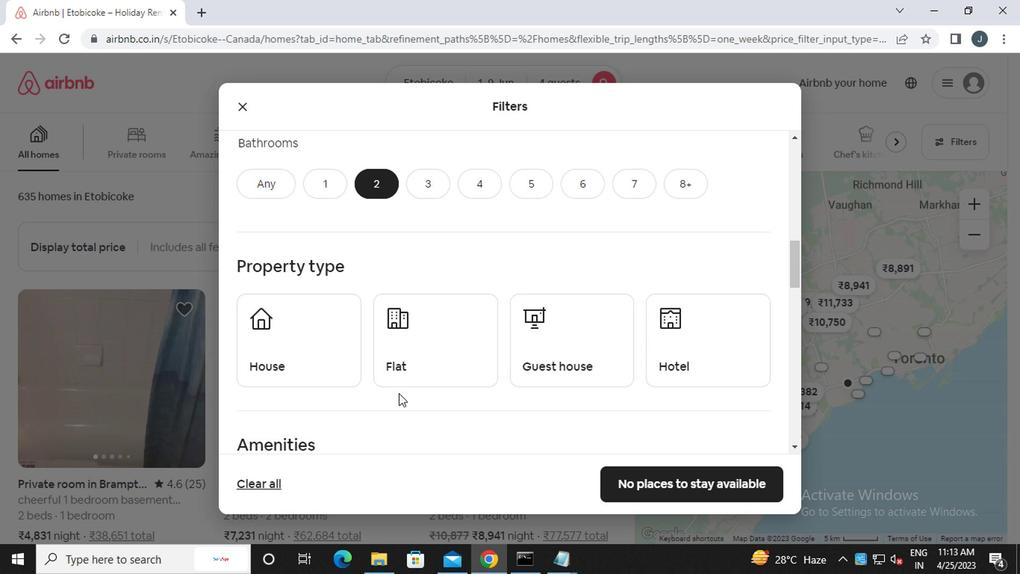 
Action: Mouse moved to (293, 281)
Screenshot: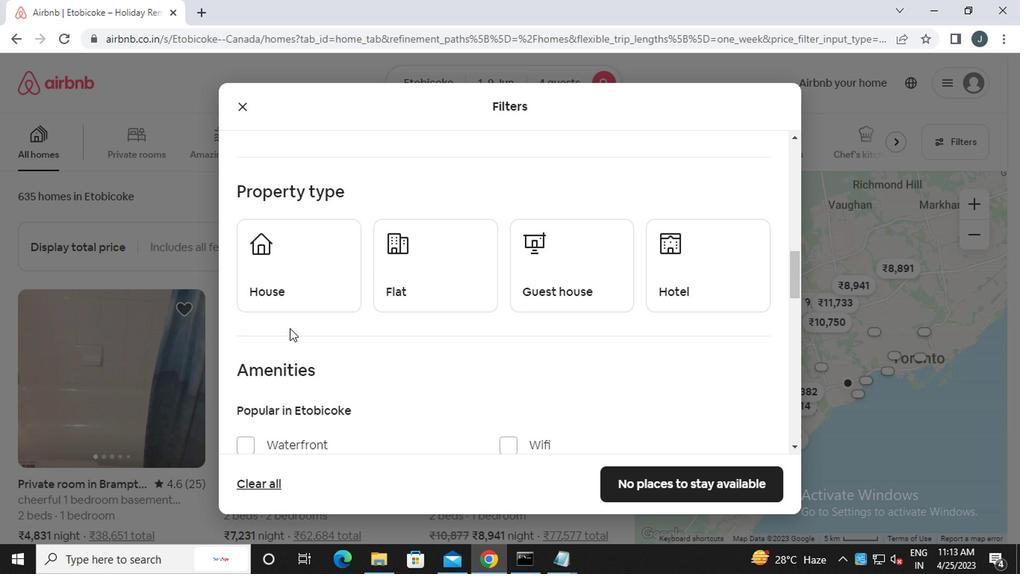 
Action: Mouse pressed left at (293, 281)
Screenshot: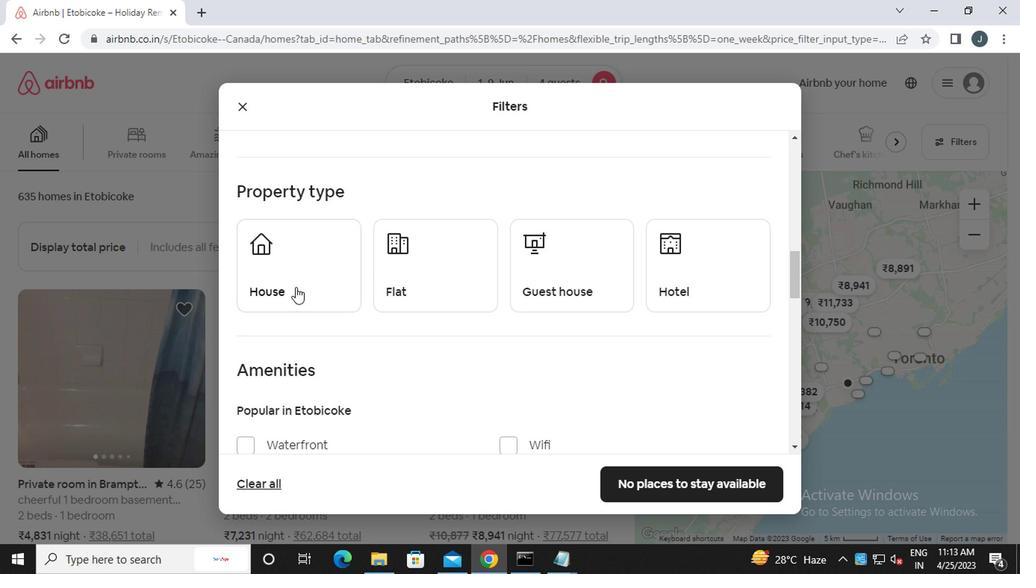 
Action: Mouse moved to (457, 283)
Screenshot: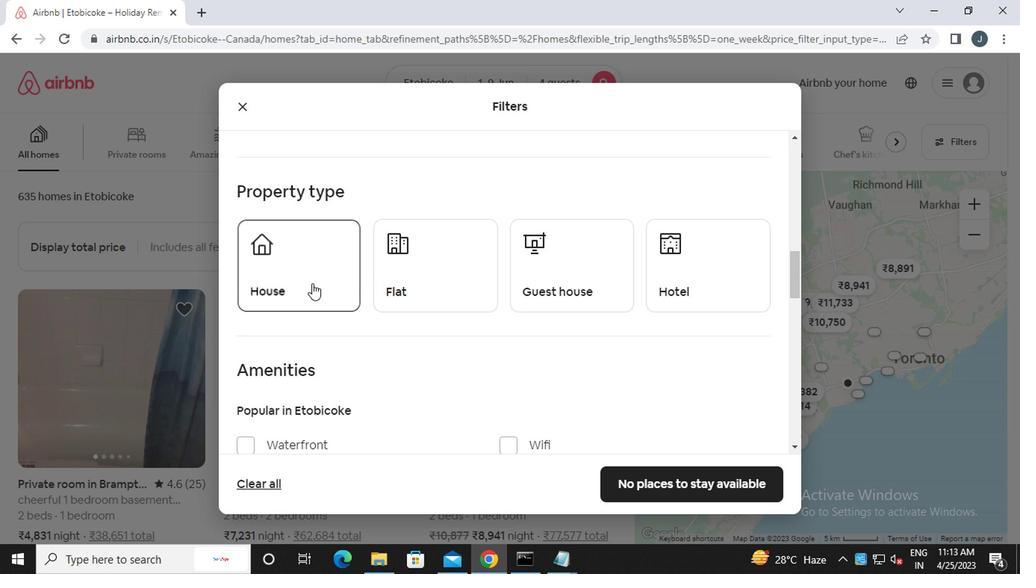 
Action: Mouse pressed left at (457, 283)
Screenshot: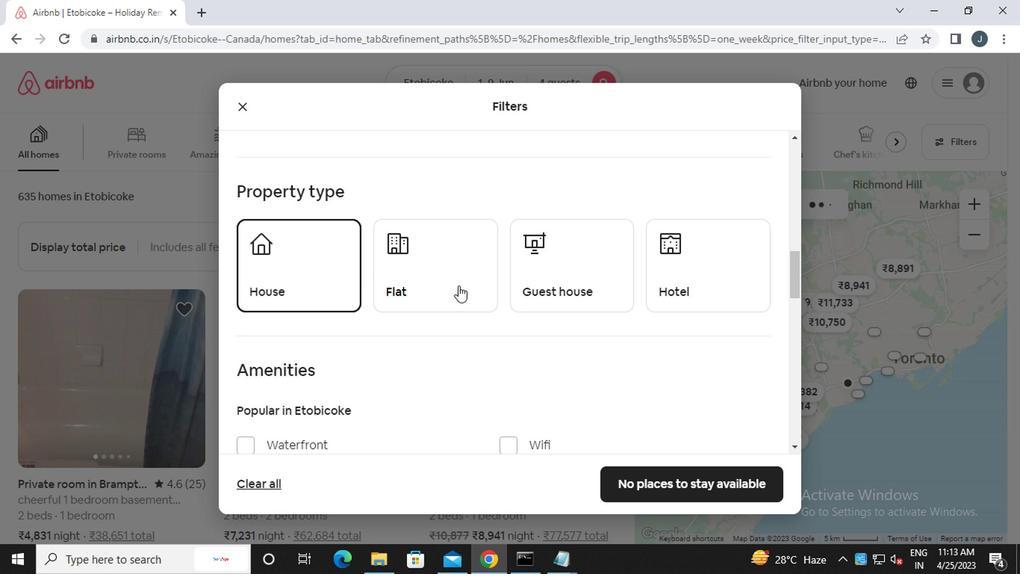 
Action: Mouse moved to (541, 279)
Screenshot: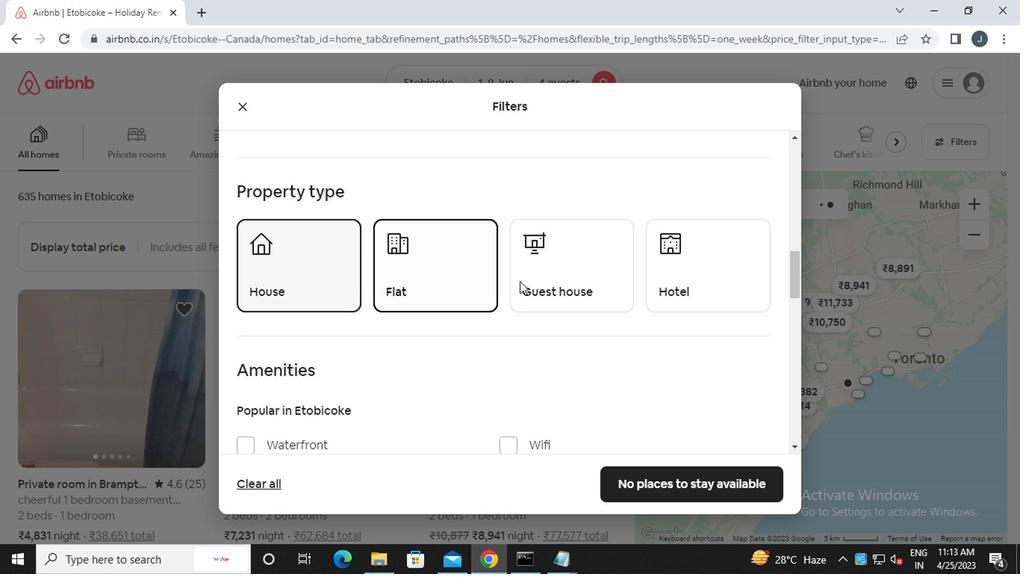 
Action: Mouse pressed left at (541, 279)
Screenshot: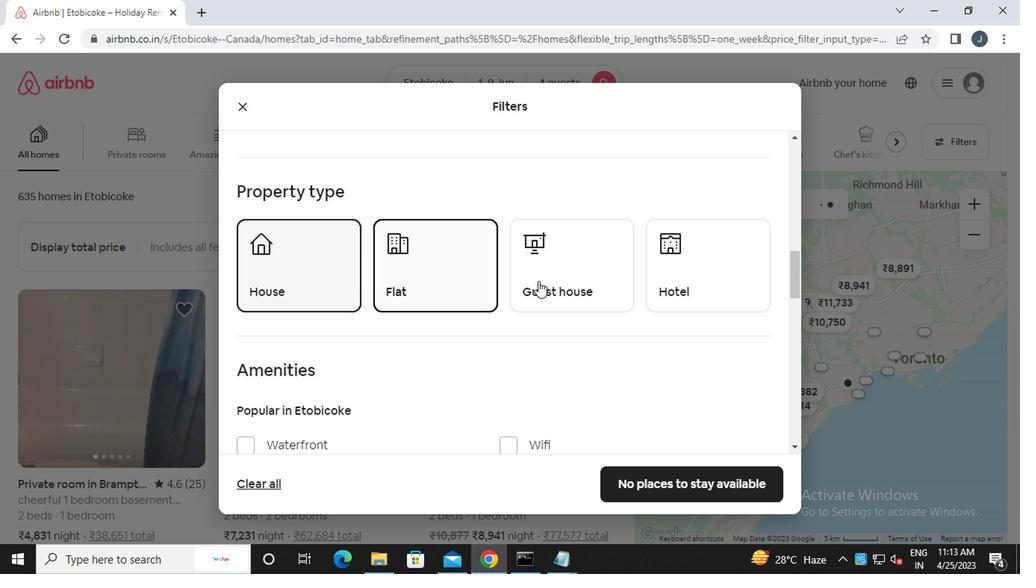 
Action: Mouse moved to (541, 283)
Screenshot: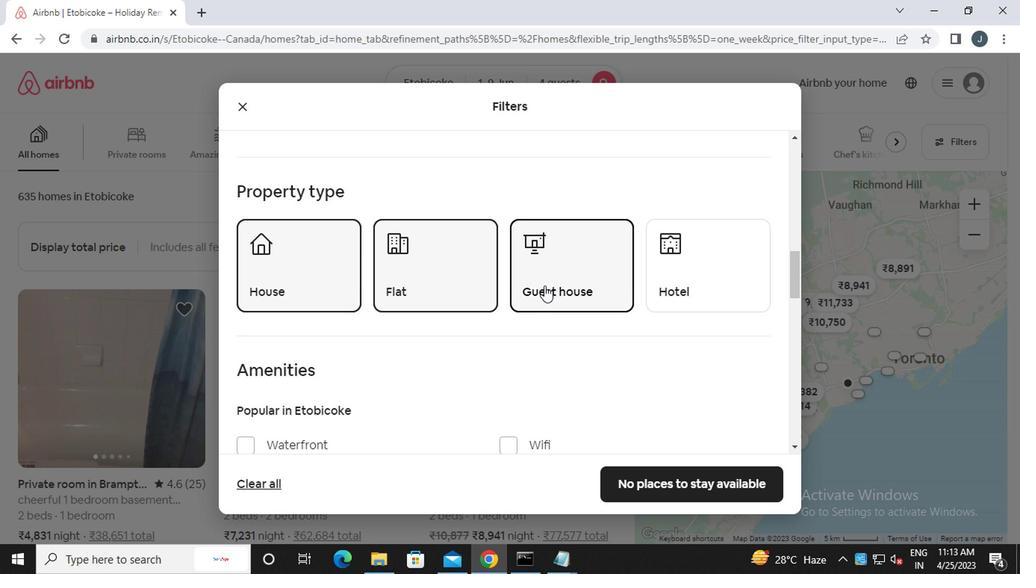 
Action: Mouse scrolled (541, 283) with delta (0, 0)
Screenshot: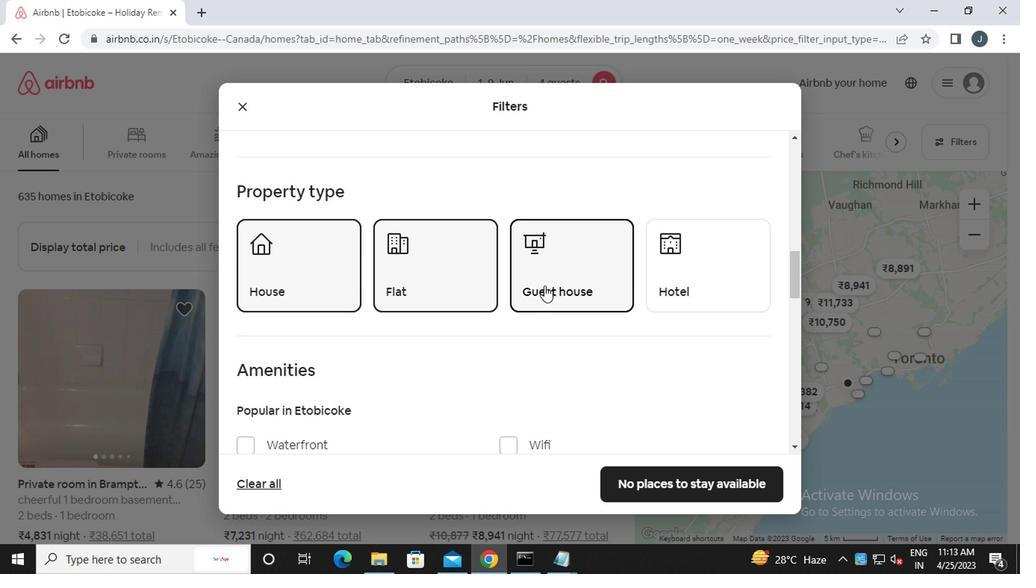 
Action: Mouse moved to (541, 283)
Screenshot: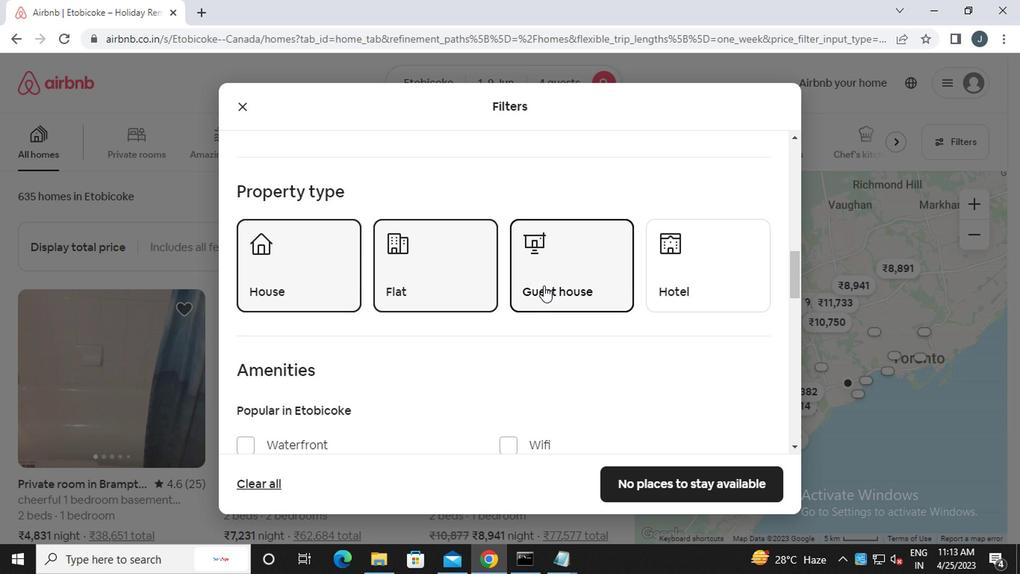 
Action: Mouse scrolled (541, 283) with delta (0, 0)
Screenshot: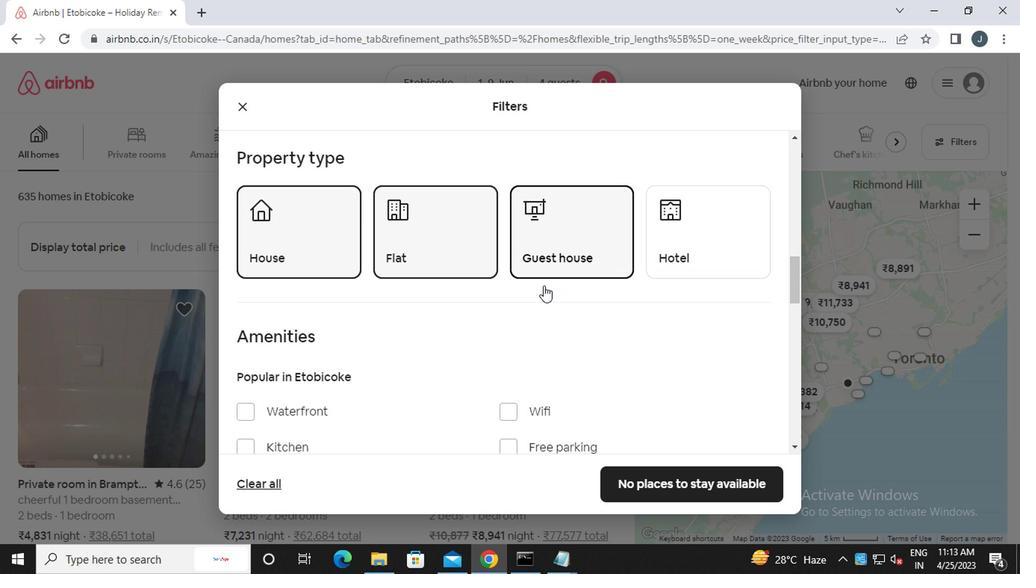 
Action: Mouse scrolled (541, 283) with delta (0, 0)
Screenshot: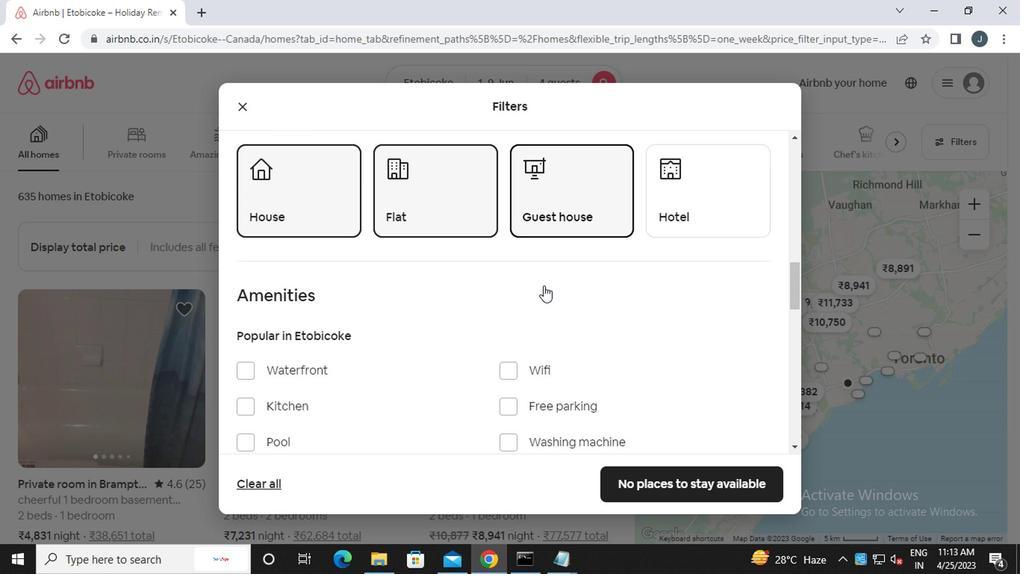
Action: Mouse moved to (537, 288)
Screenshot: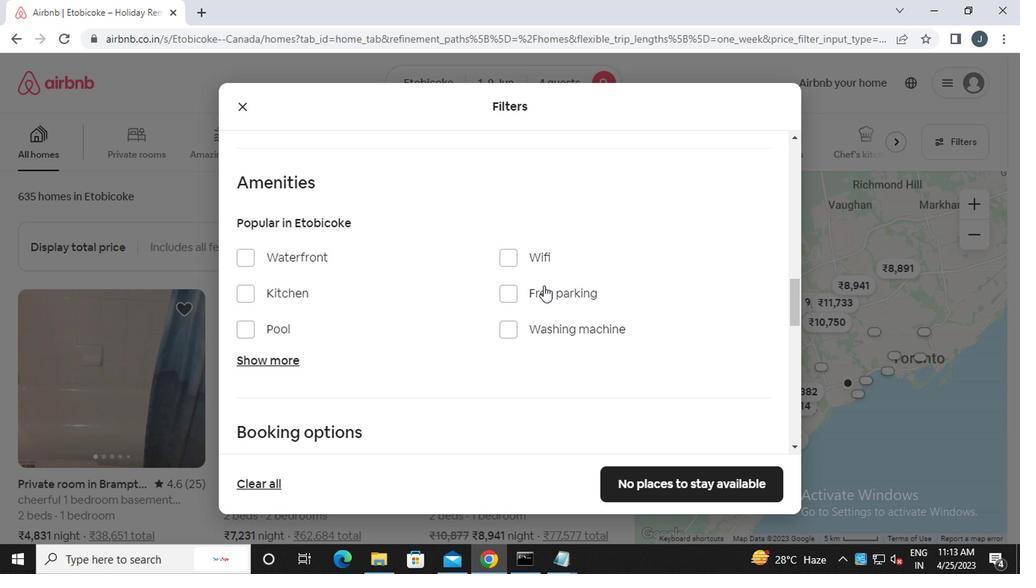 
Action: Mouse scrolled (537, 287) with delta (0, -1)
Screenshot: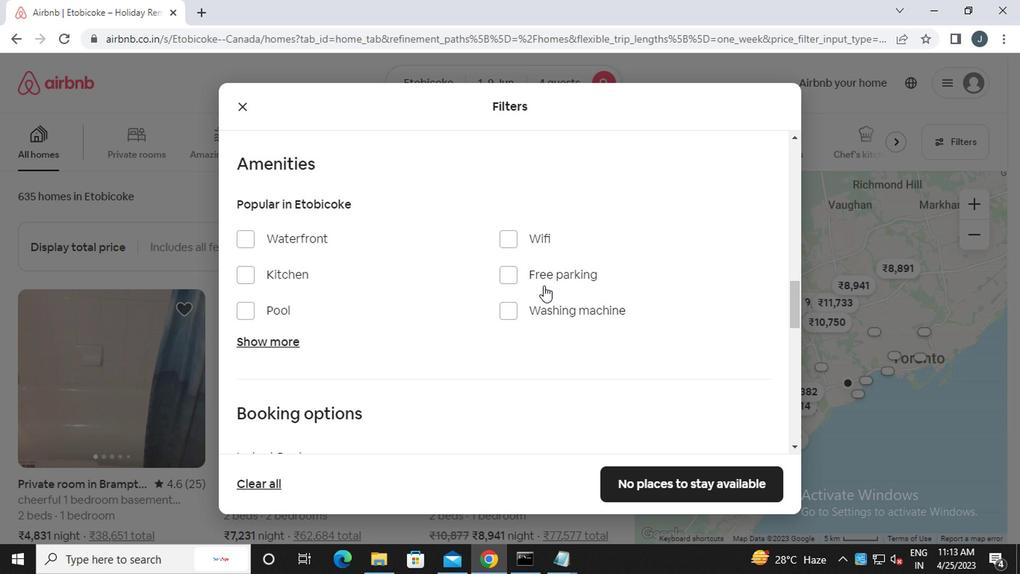 
Action: Mouse scrolled (537, 287) with delta (0, -1)
Screenshot: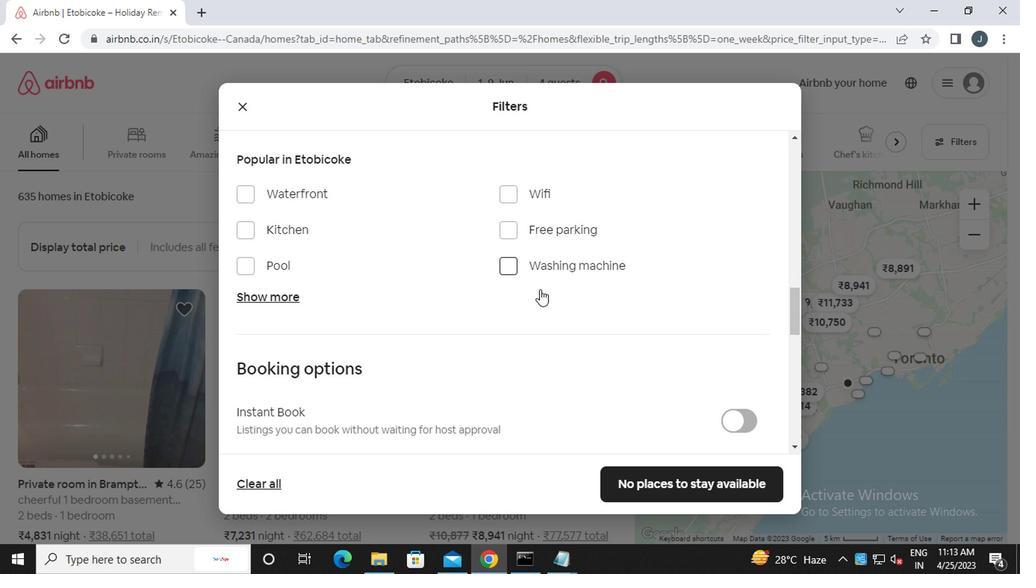 
Action: Mouse moved to (736, 342)
Screenshot: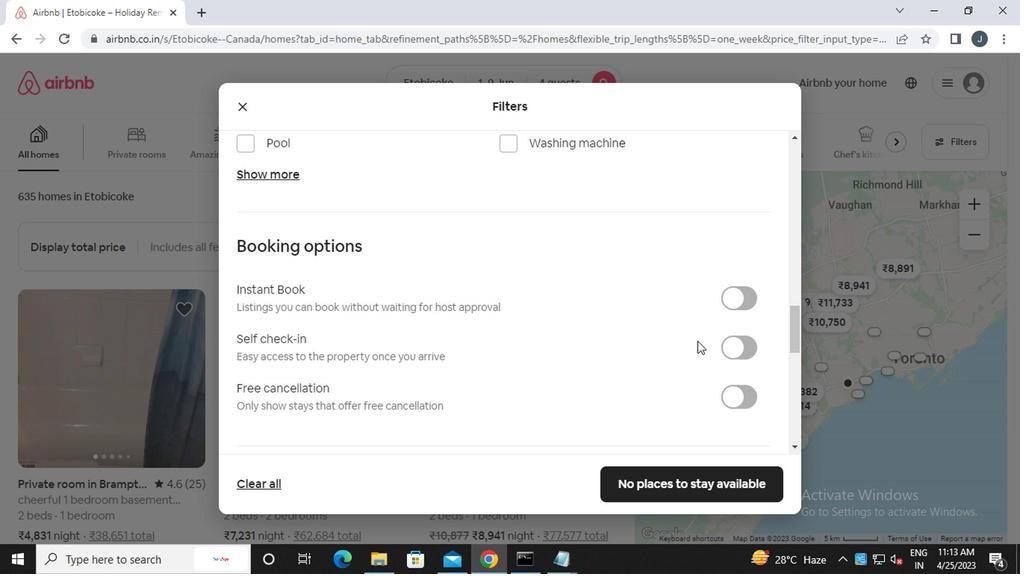 
Action: Mouse pressed left at (736, 342)
Screenshot: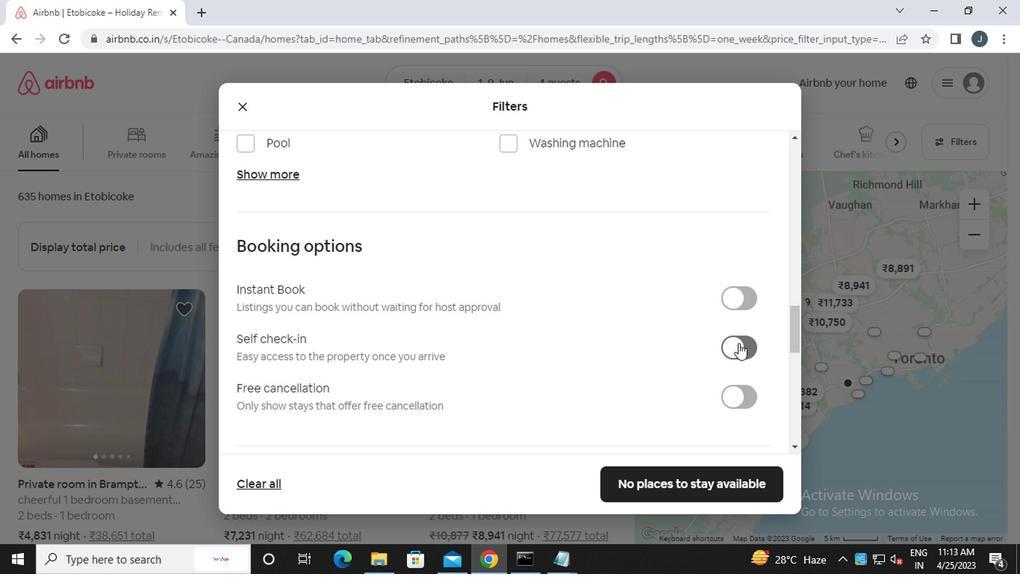 
Action: Mouse moved to (472, 343)
Screenshot: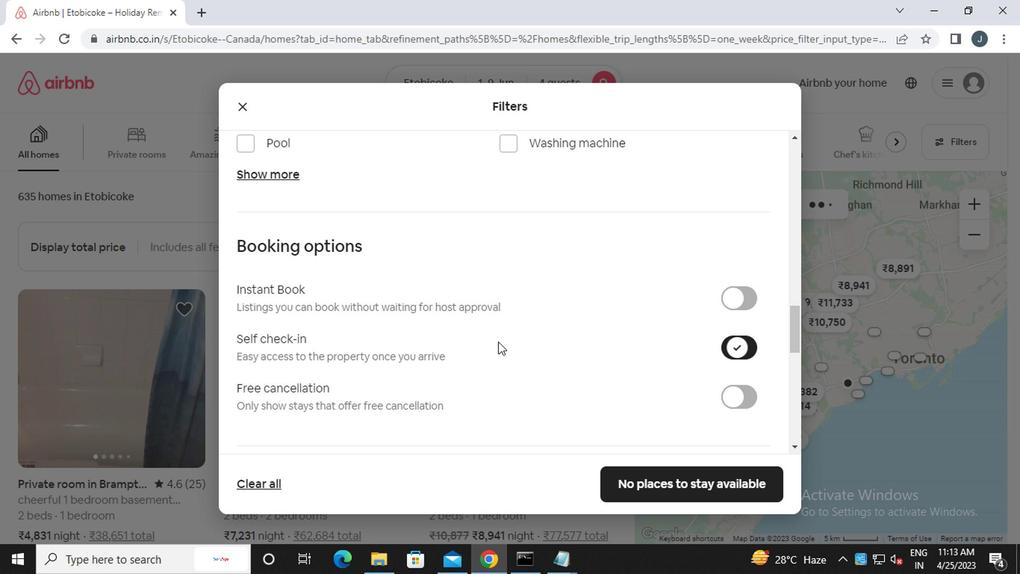 
Action: Mouse scrolled (472, 343) with delta (0, 0)
Screenshot: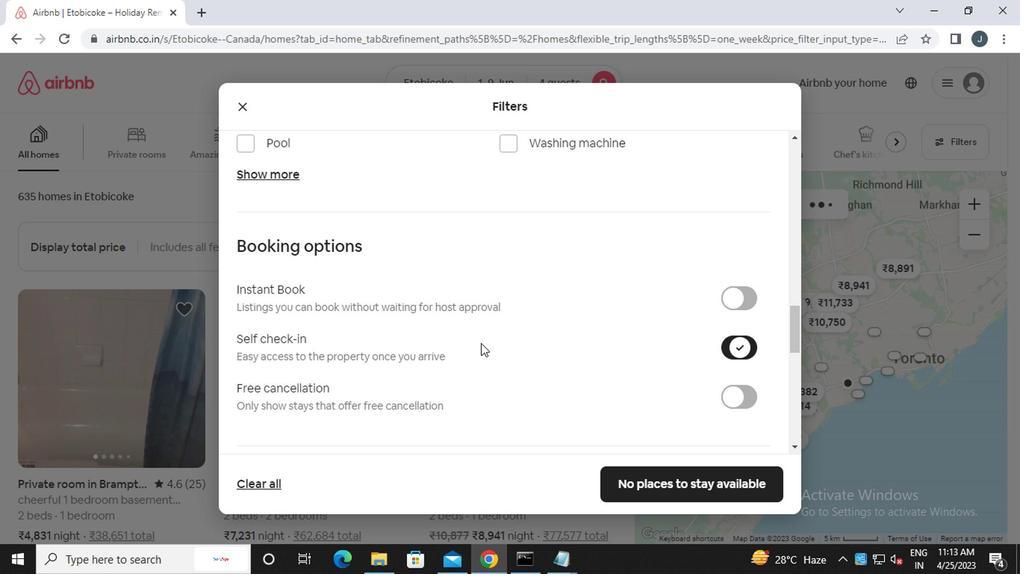 
Action: Mouse moved to (472, 343)
Screenshot: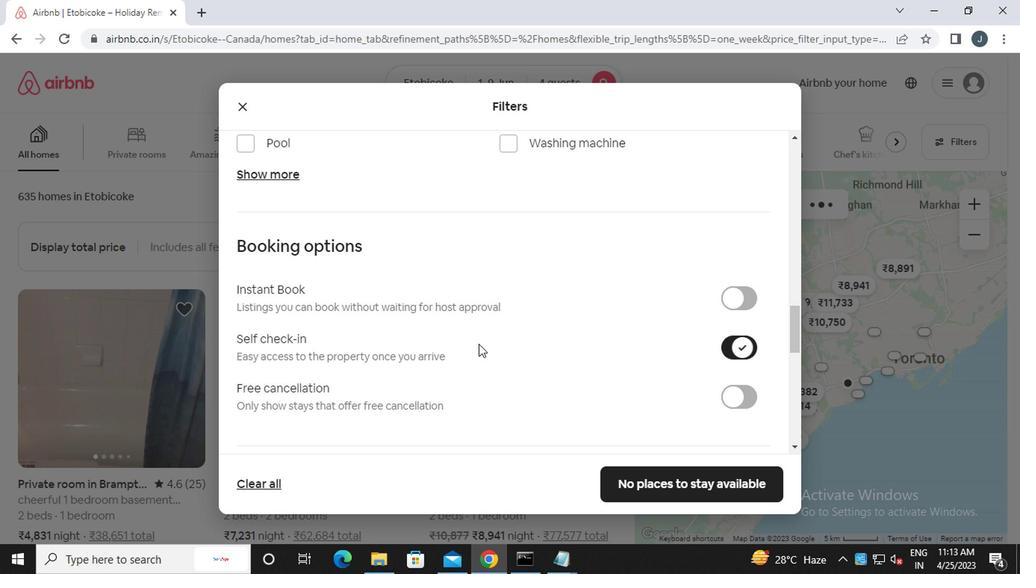 
Action: Mouse scrolled (472, 343) with delta (0, 0)
Screenshot: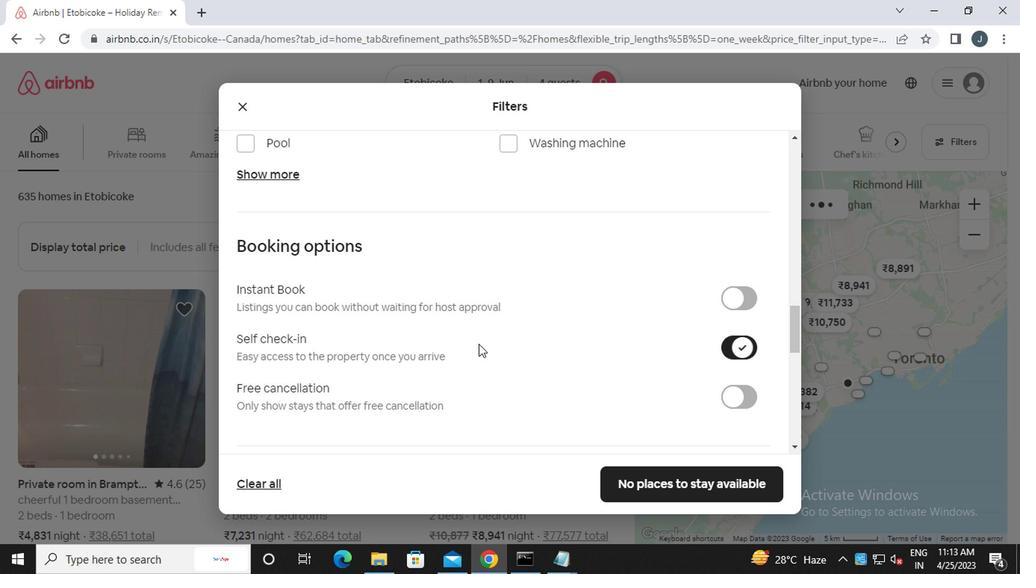 
Action: Mouse moved to (470, 343)
Screenshot: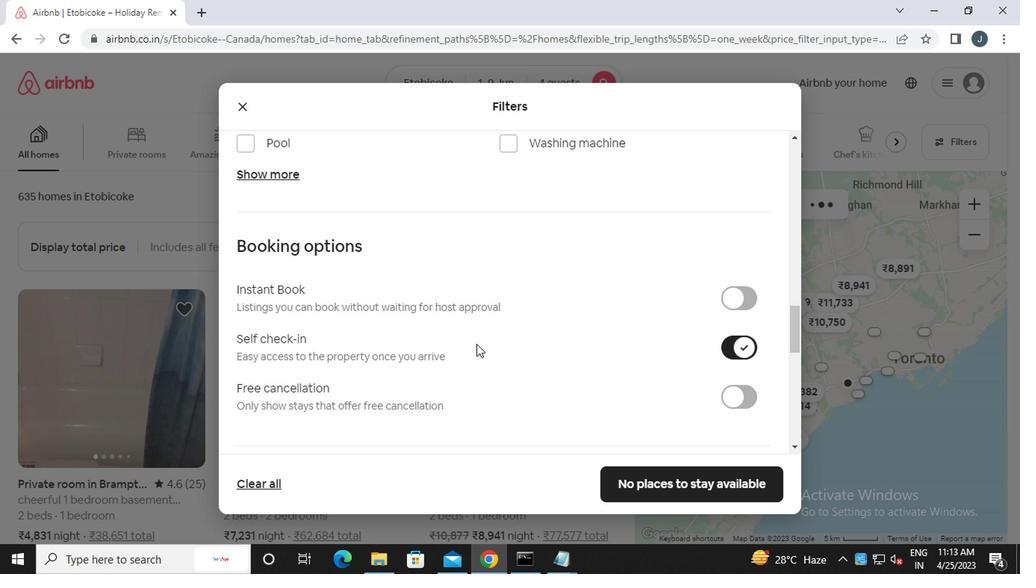 
Action: Mouse scrolled (470, 343) with delta (0, 0)
Screenshot: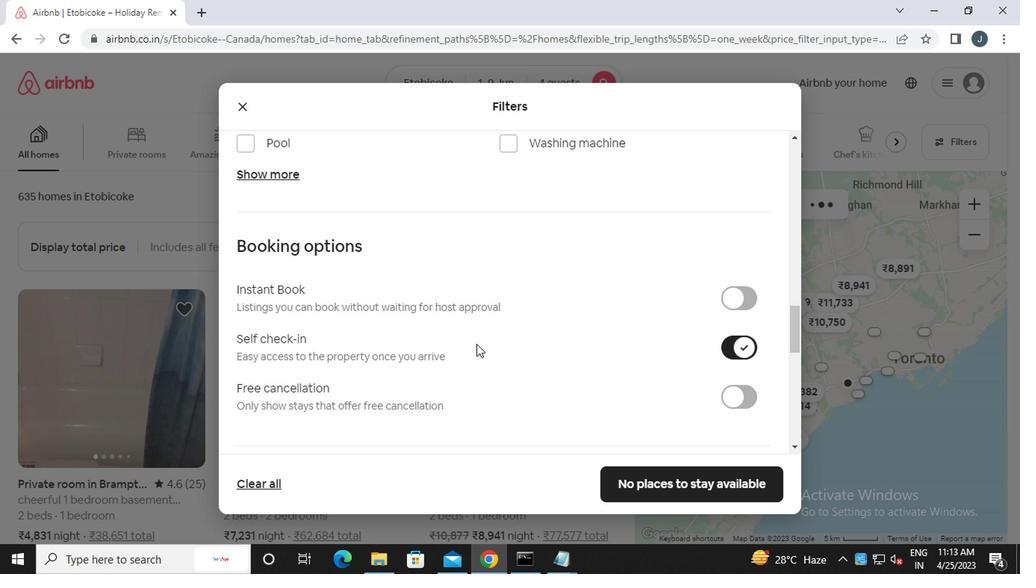 
Action: Mouse moved to (470, 343)
Screenshot: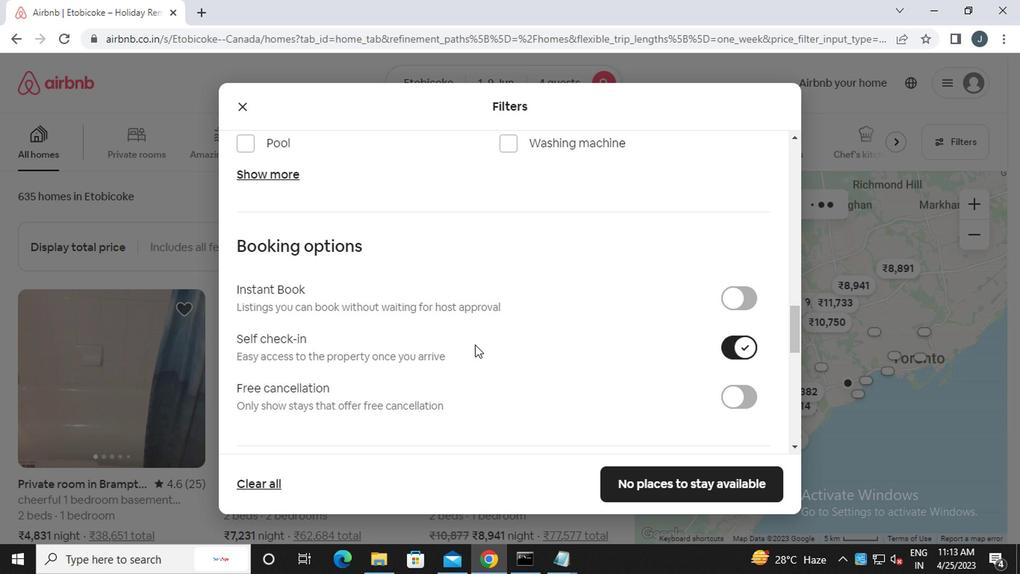 
Action: Mouse scrolled (470, 343) with delta (0, 0)
Screenshot: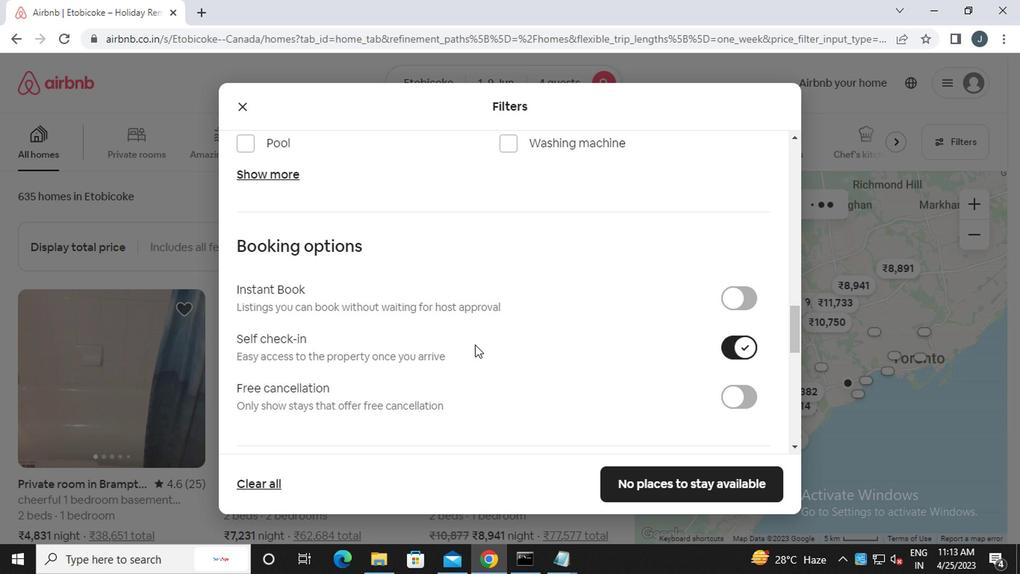 
Action: Mouse scrolled (470, 343) with delta (0, 0)
Screenshot: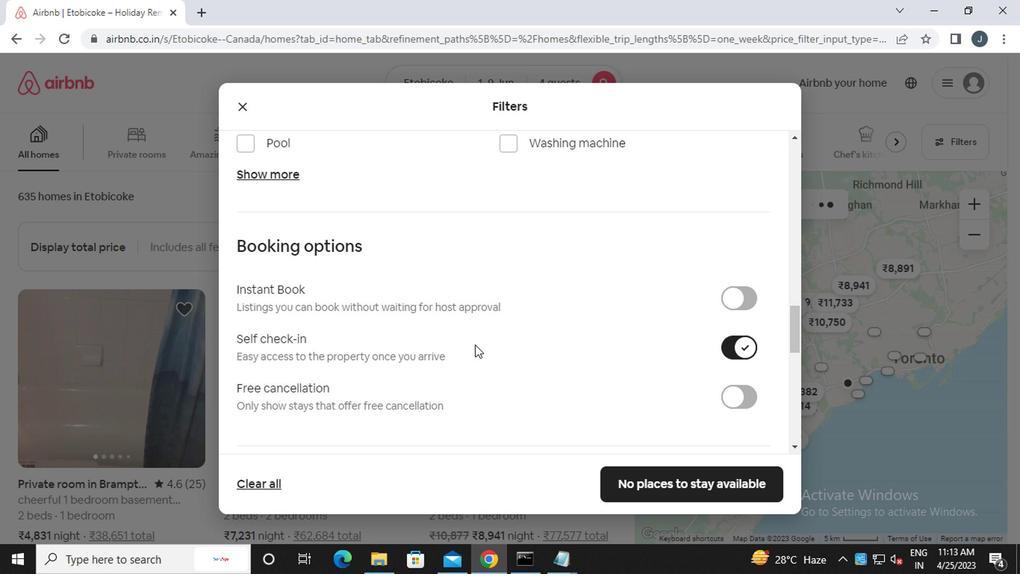 
Action: Mouse moved to (469, 343)
Screenshot: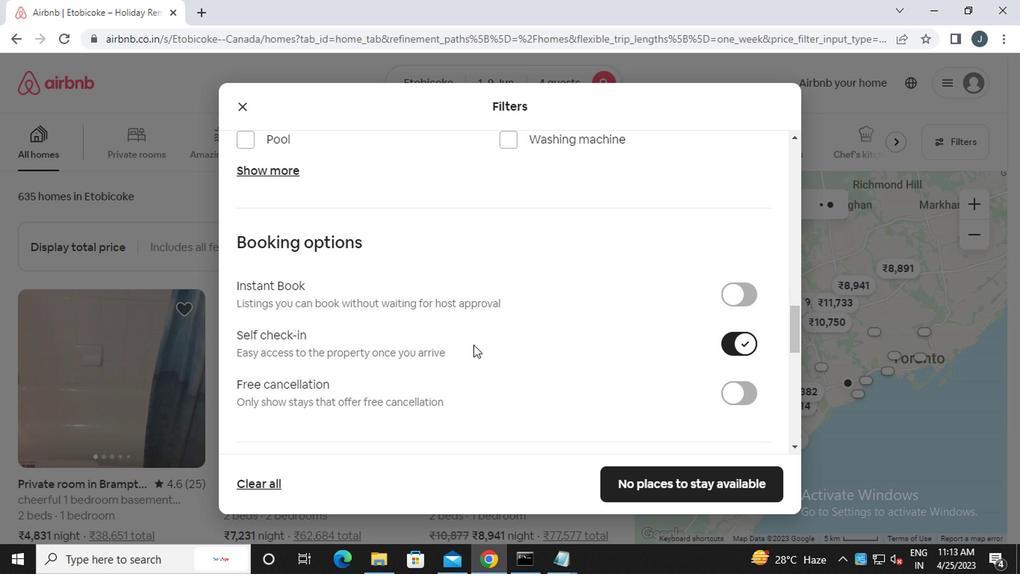 
Action: Mouse scrolled (469, 343) with delta (0, 0)
Screenshot: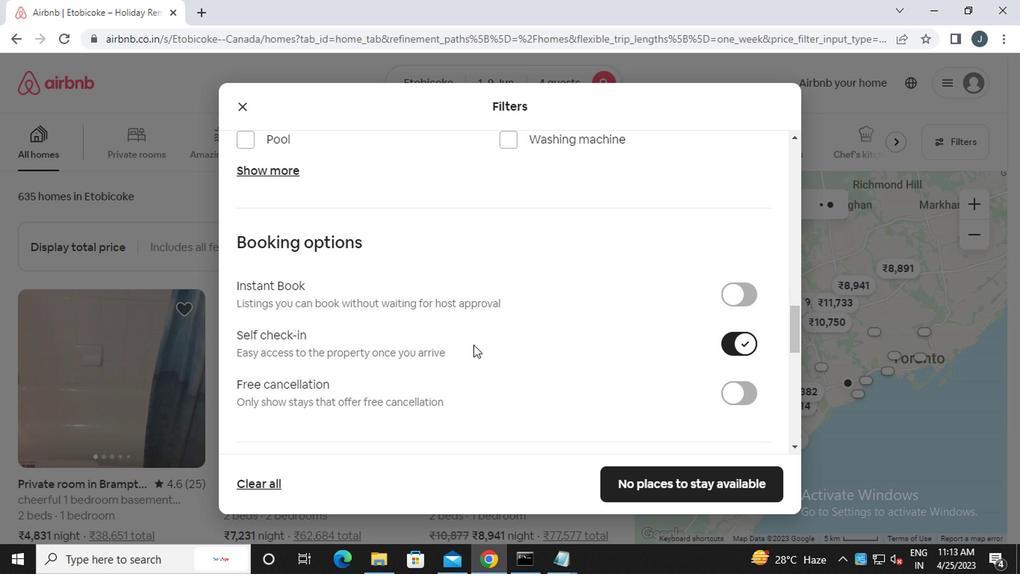 
Action: Mouse moved to (452, 323)
Screenshot: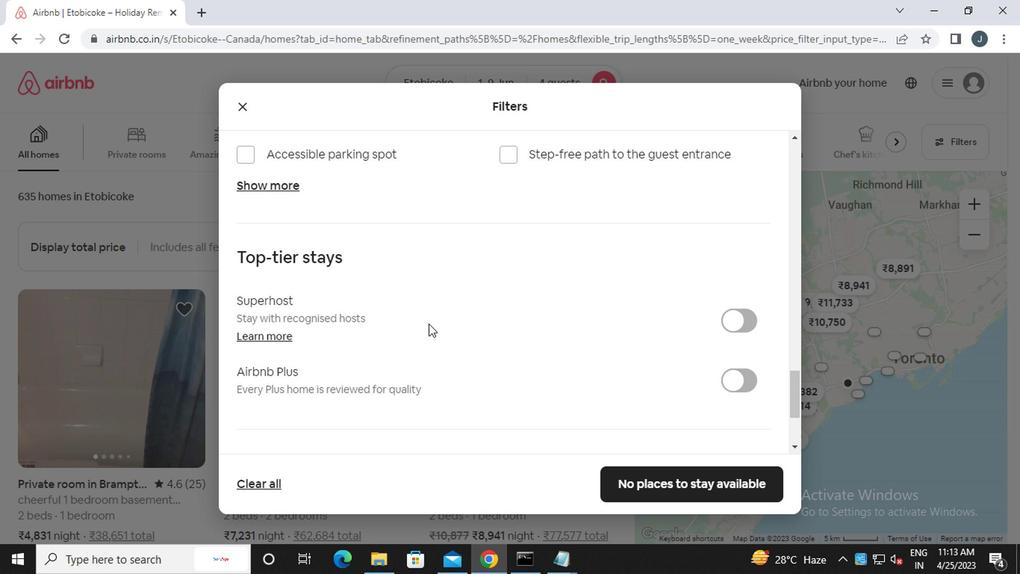 
Action: Mouse scrolled (452, 322) with delta (0, -1)
Screenshot: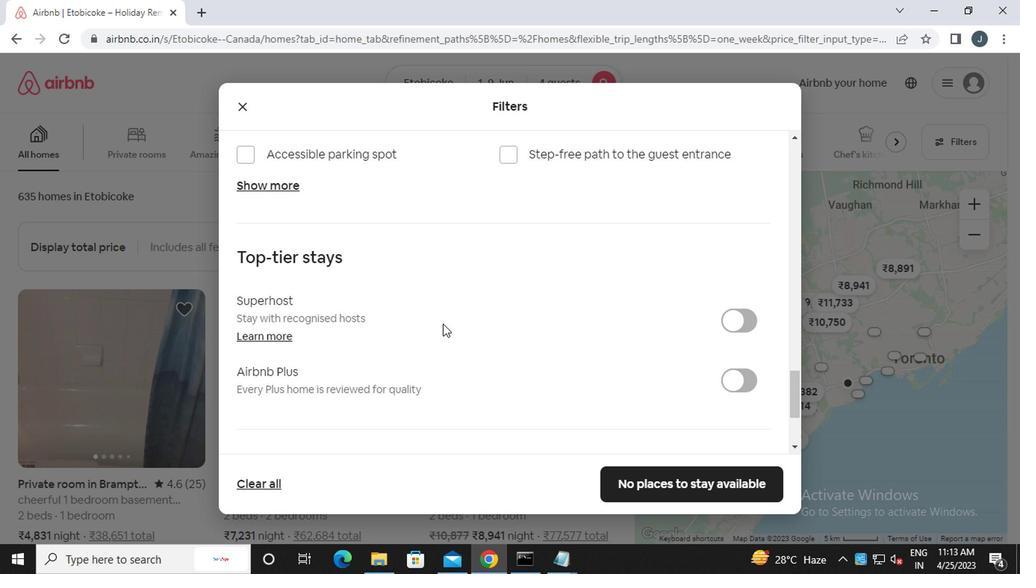 
Action: Mouse scrolled (452, 322) with delta (0, -1)
Screenshot: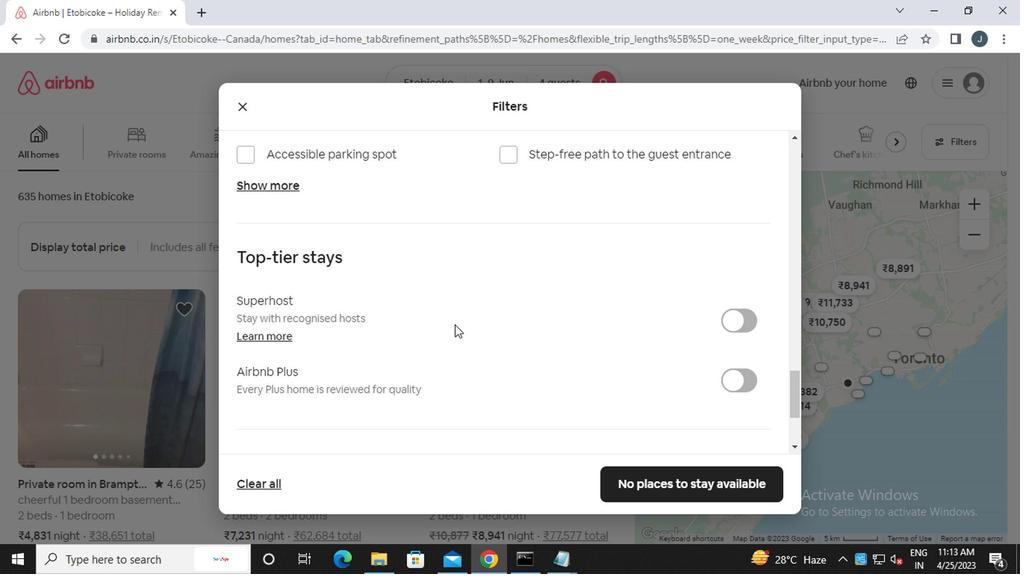 
Action: Mouse moved to (245, 358)
Screenshot: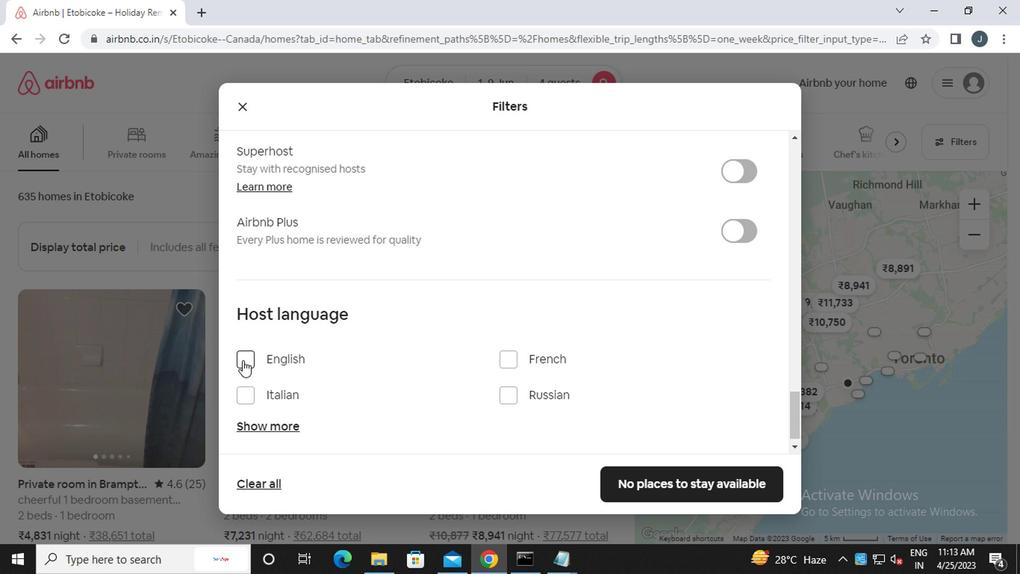 
Action: Mouse pressed left at (245, 358)
Screenshot: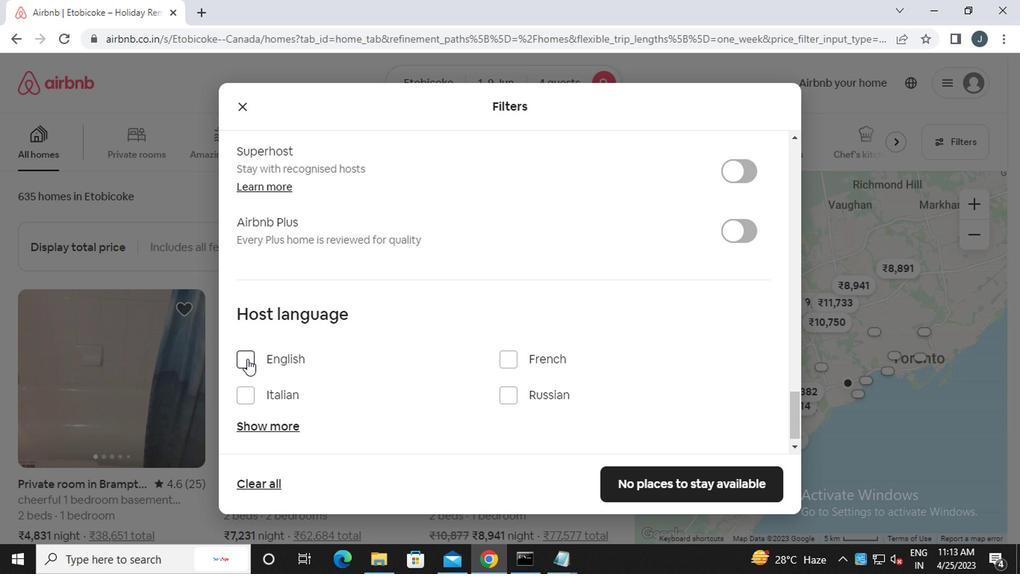 
Action: Mouse moved to (636, 486)
Screenshot: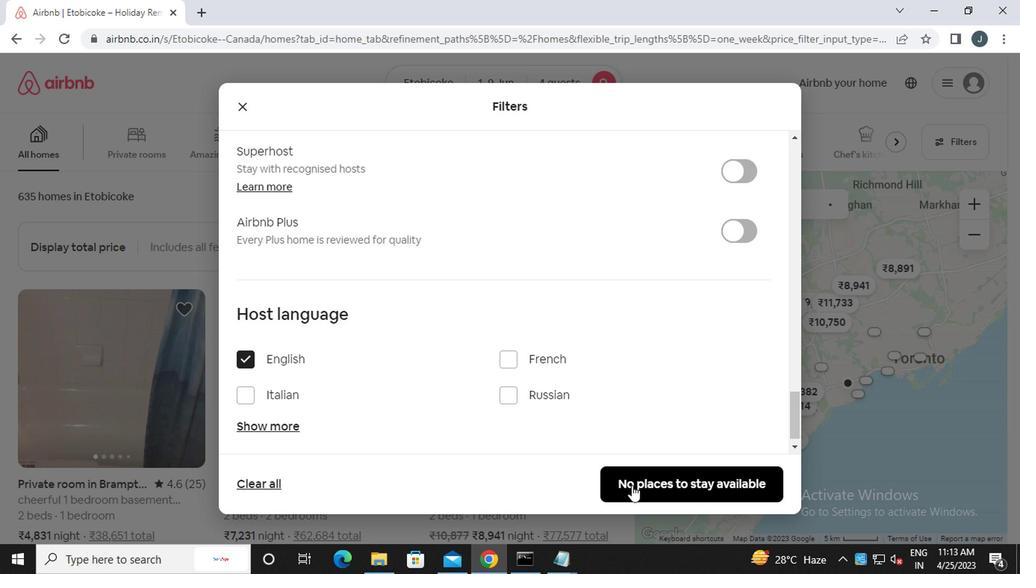 
Action: Mouse pressed left at (636, 486)
Screenshot: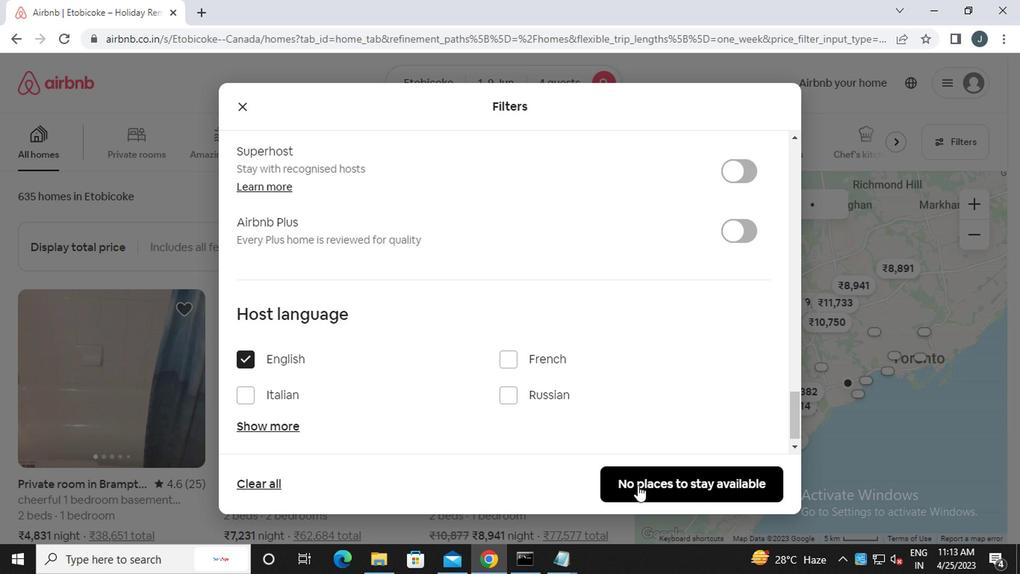 
Action: Mouse moved to (619, 466)
Screenshot: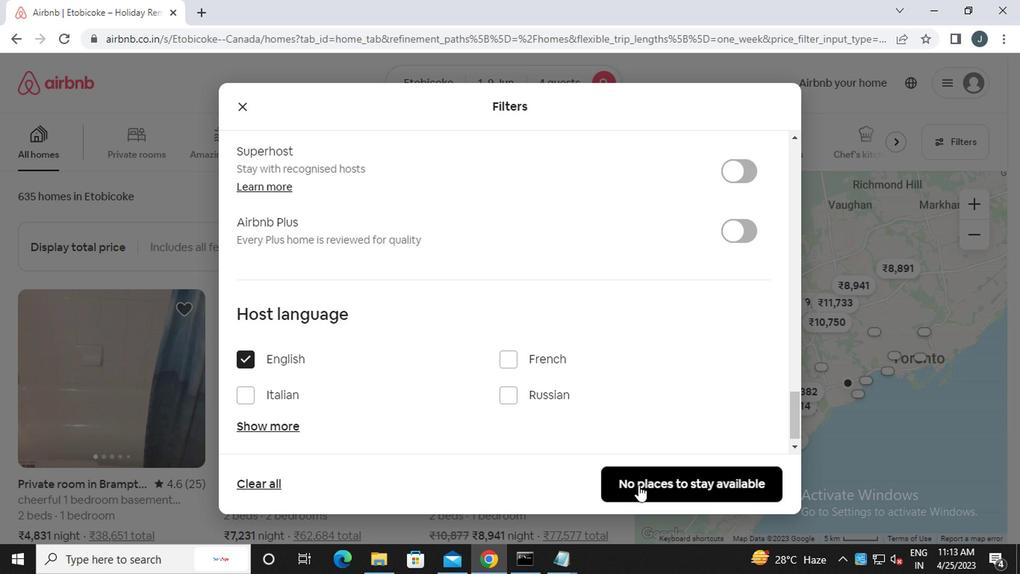 
